 Task: Create a due date automation trigger when advanced on, on the monday after a card is due add dates with an overdue due date at 11:00 AM.
Action: Mouse moved to (1219, 88)
Screenshot: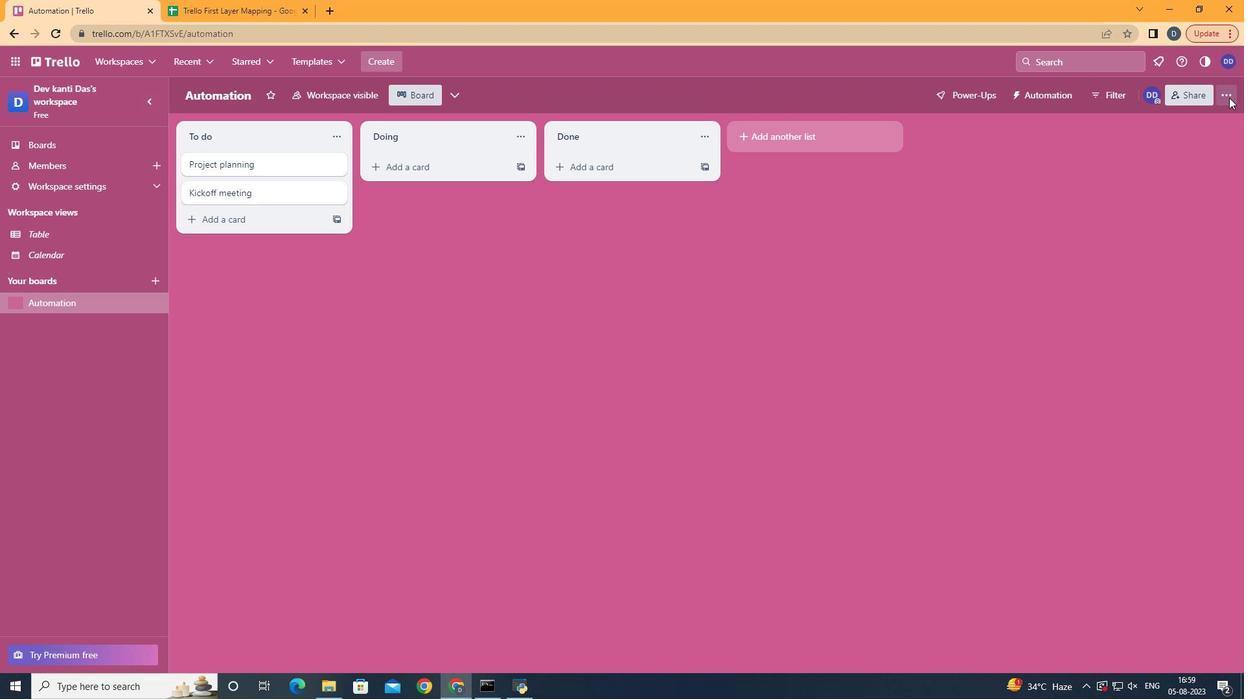 
Action: Mouse pressed left at (1219, 88)
Screenshot: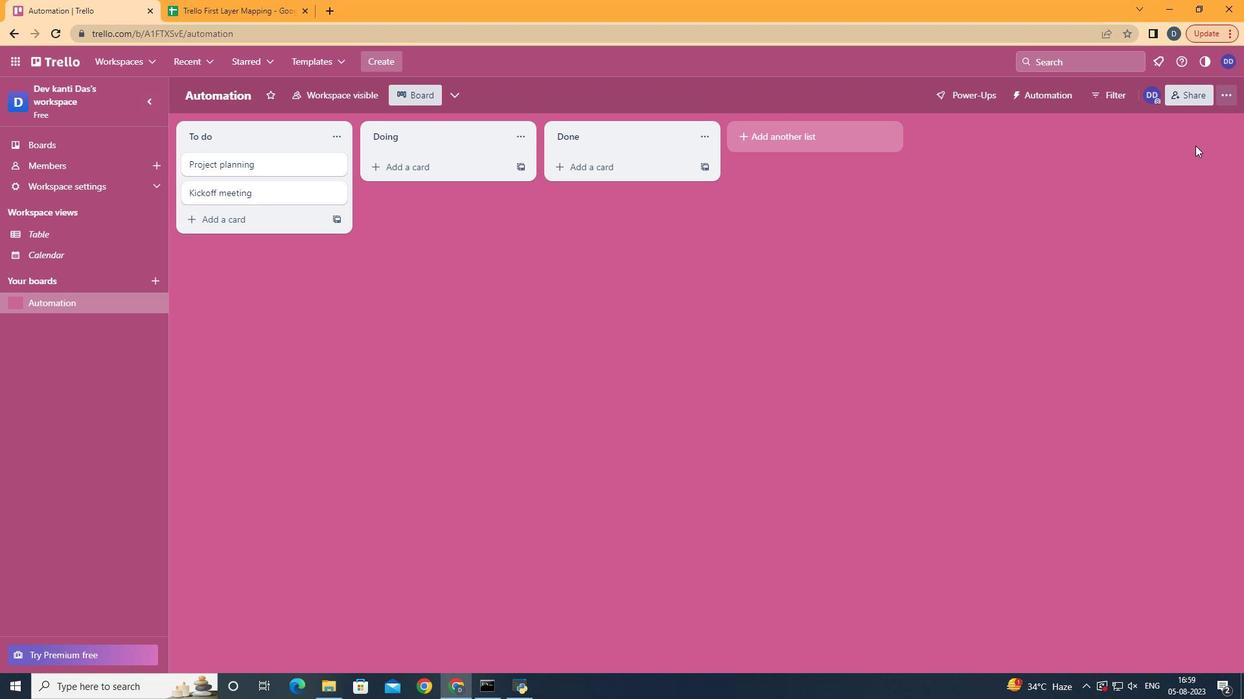
Action: Mouse moved to (1109, 267)
Screenshot: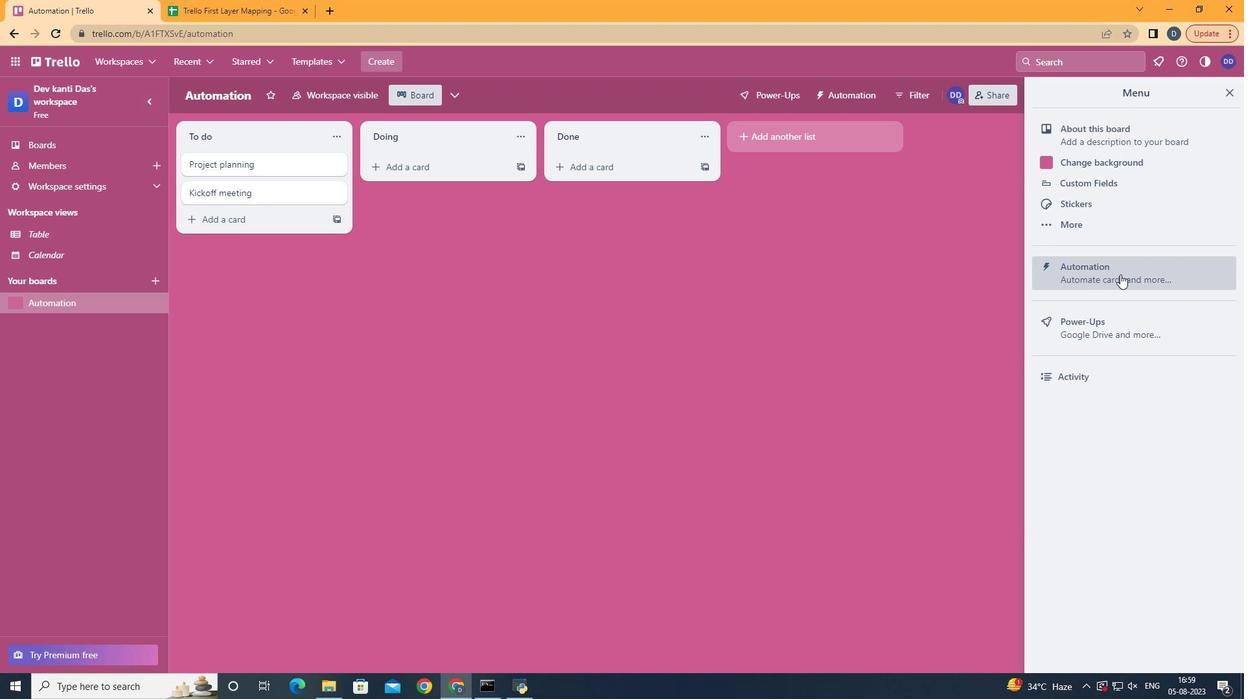 
Action: Mouse pressed left at (1109, 267)
Screenshot: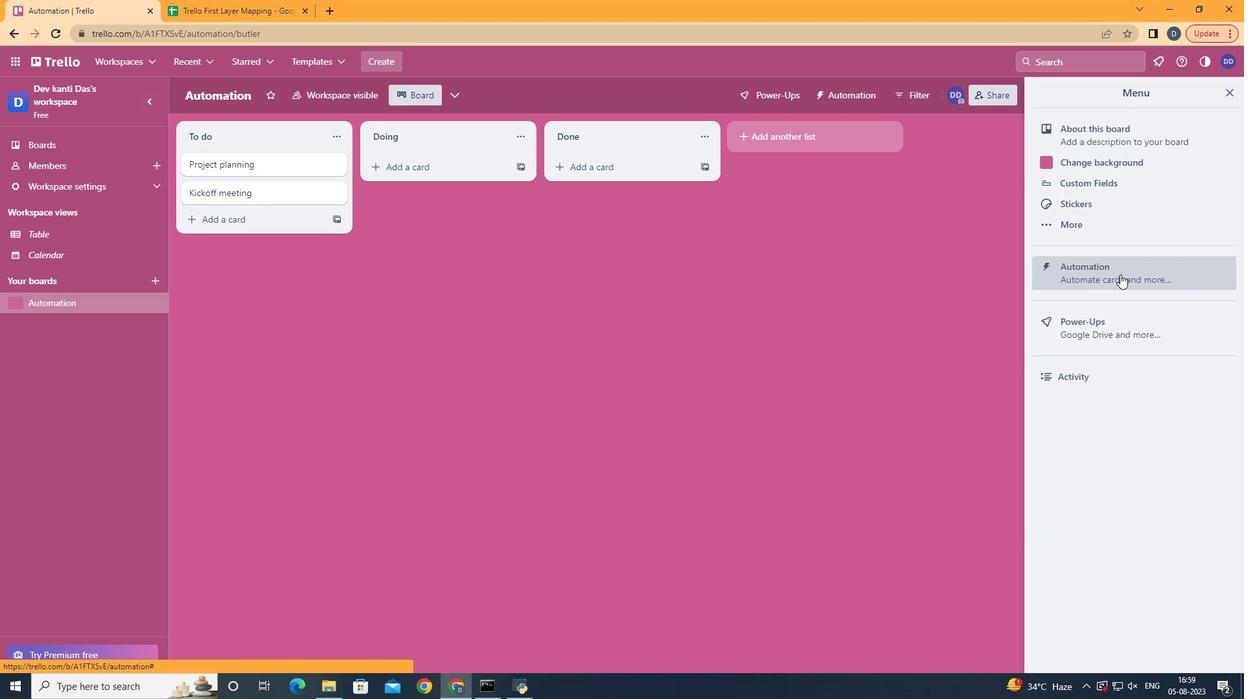 
Action: Mouse moved to (237, 252)
Screenshot: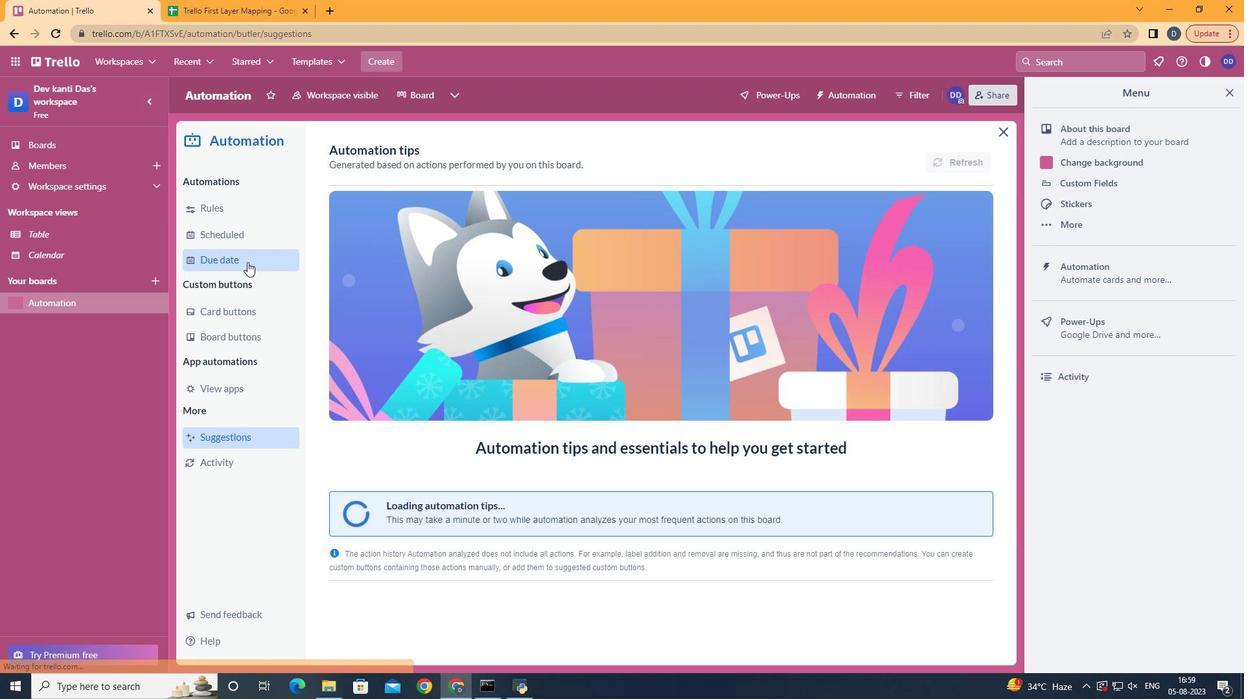
Action: Mouse pressed left at (237, 252)
Screenshot: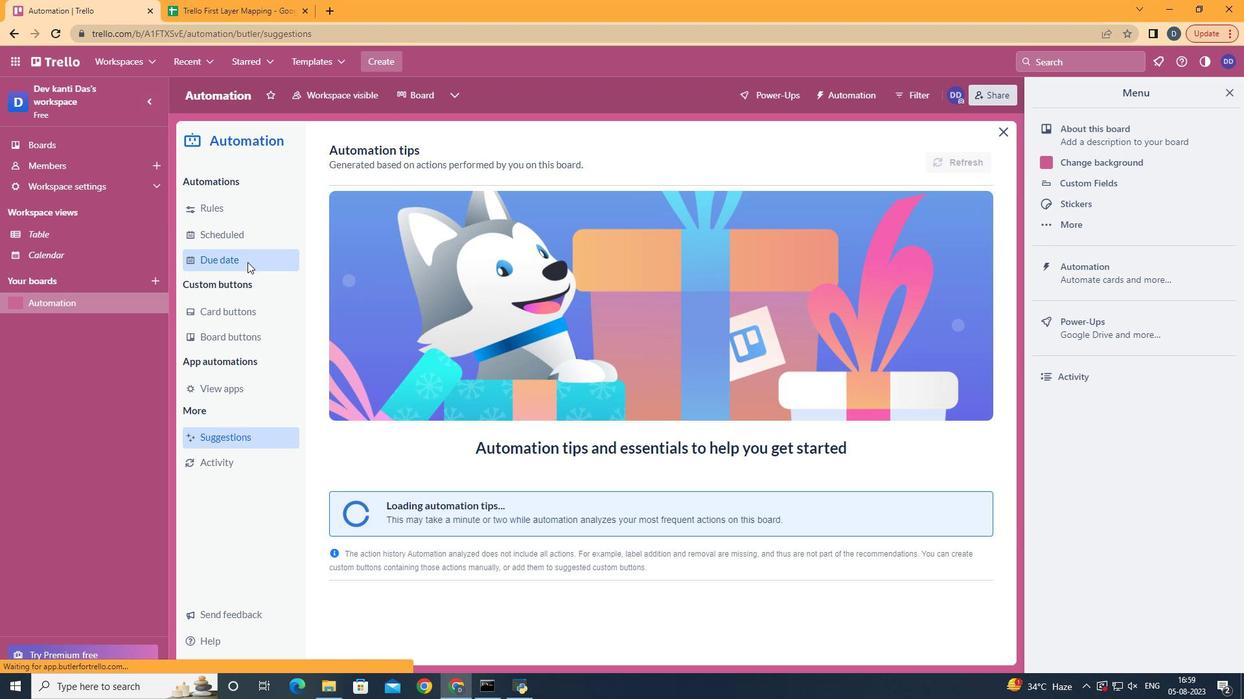 
Action: Mouse moved to (905, 146)
Screenshot: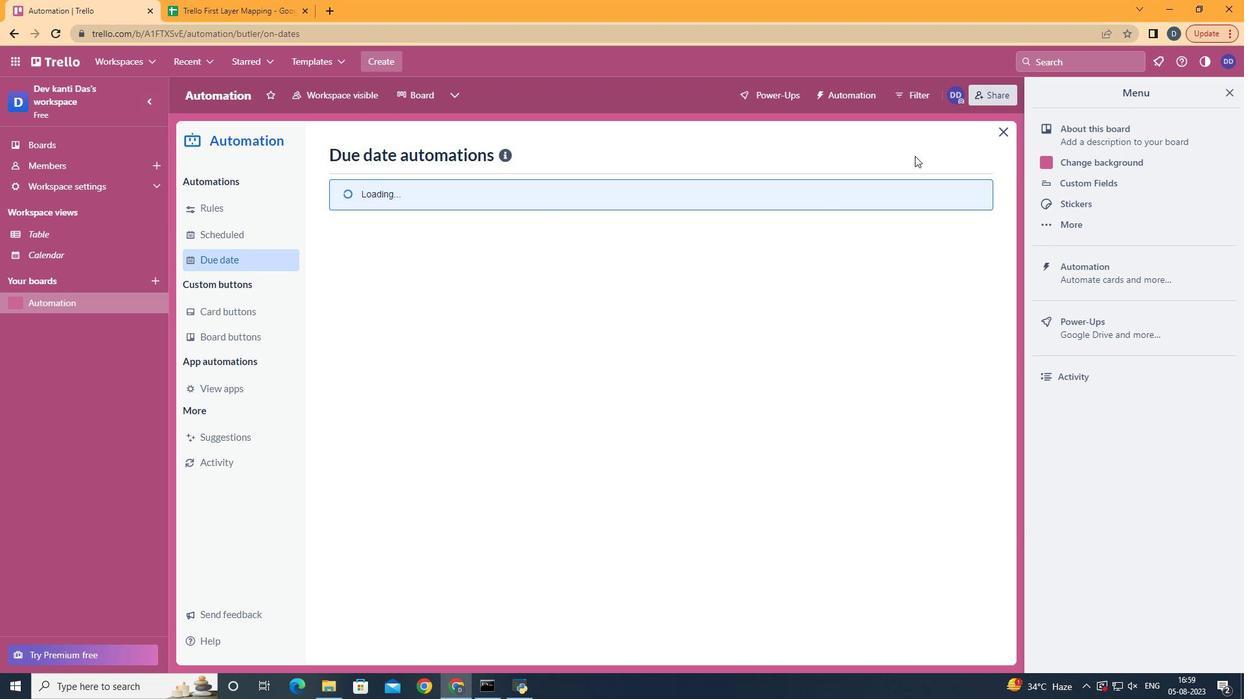 
Action: Mouse pressed left at (905, 146)
Screenshot: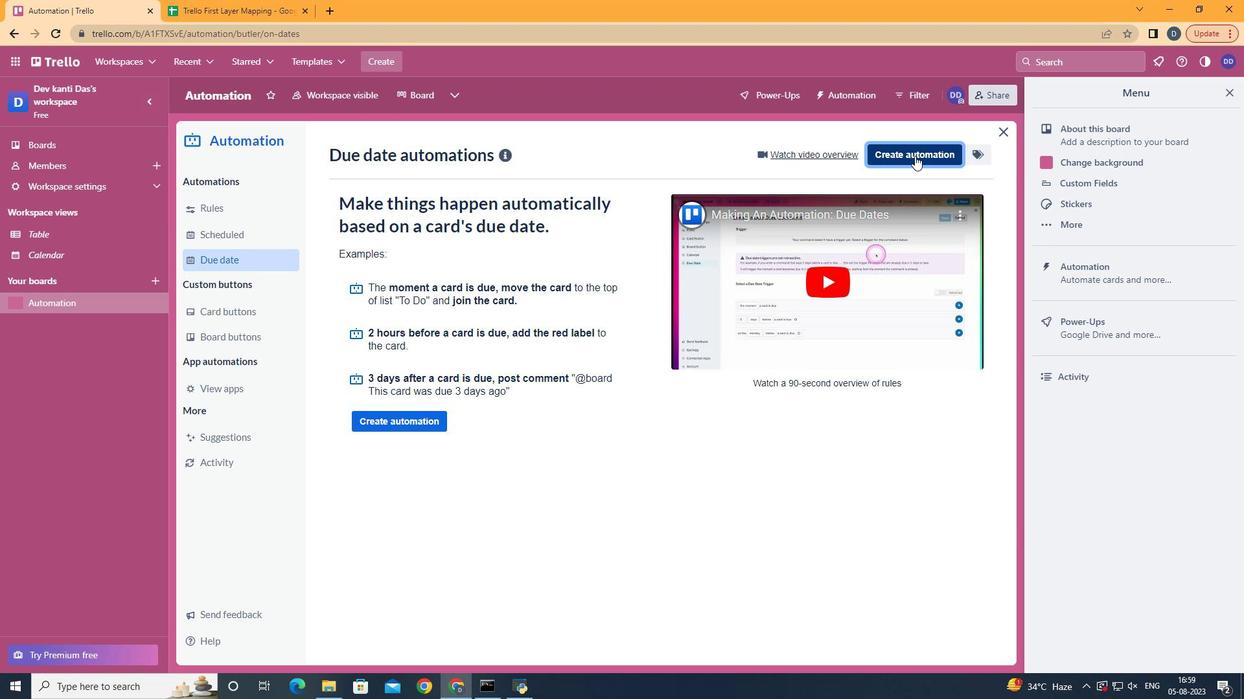 
Action: Mouse moved to (748, 261)
Screenshot: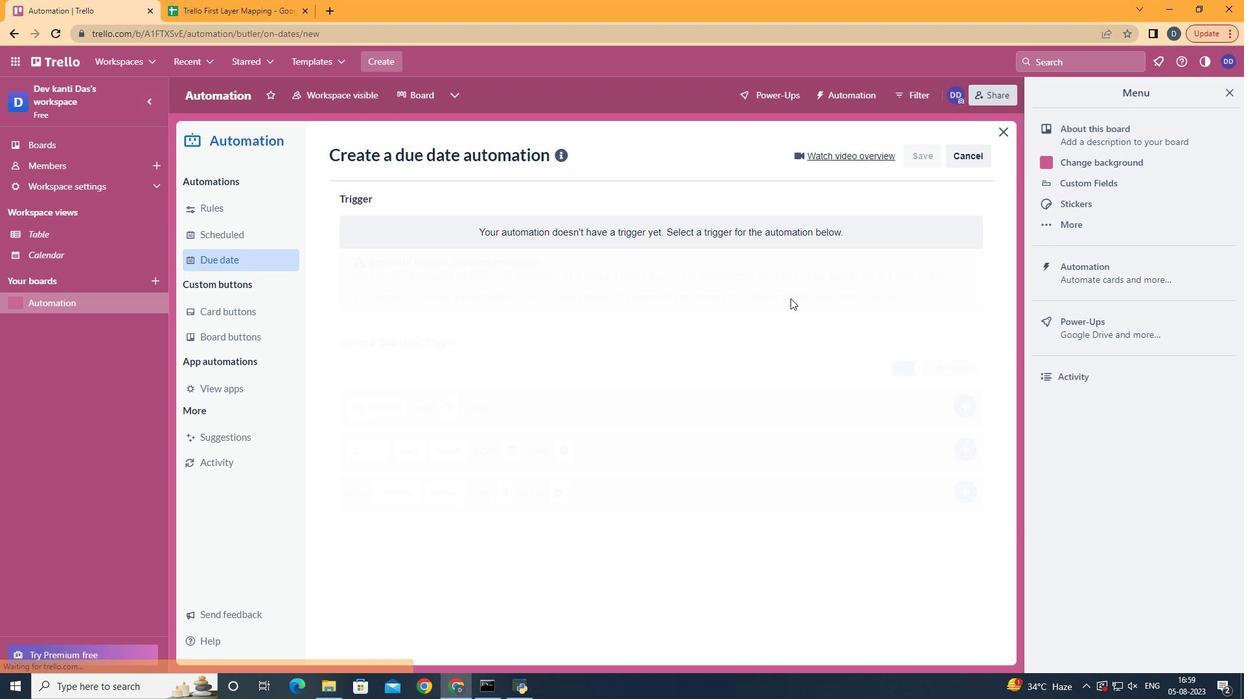 
Action: Mouse pressed left at (748, 261)
Screenshot: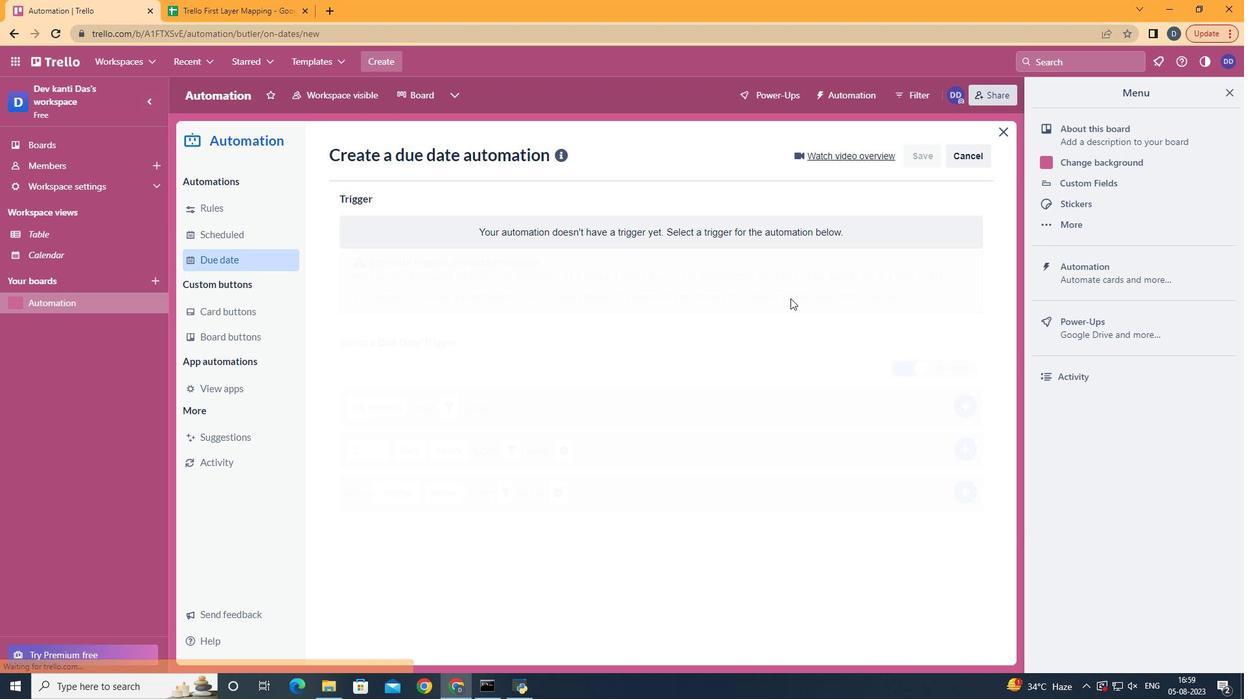 
Action: Mouse moved to (410, 325)
Screenshot: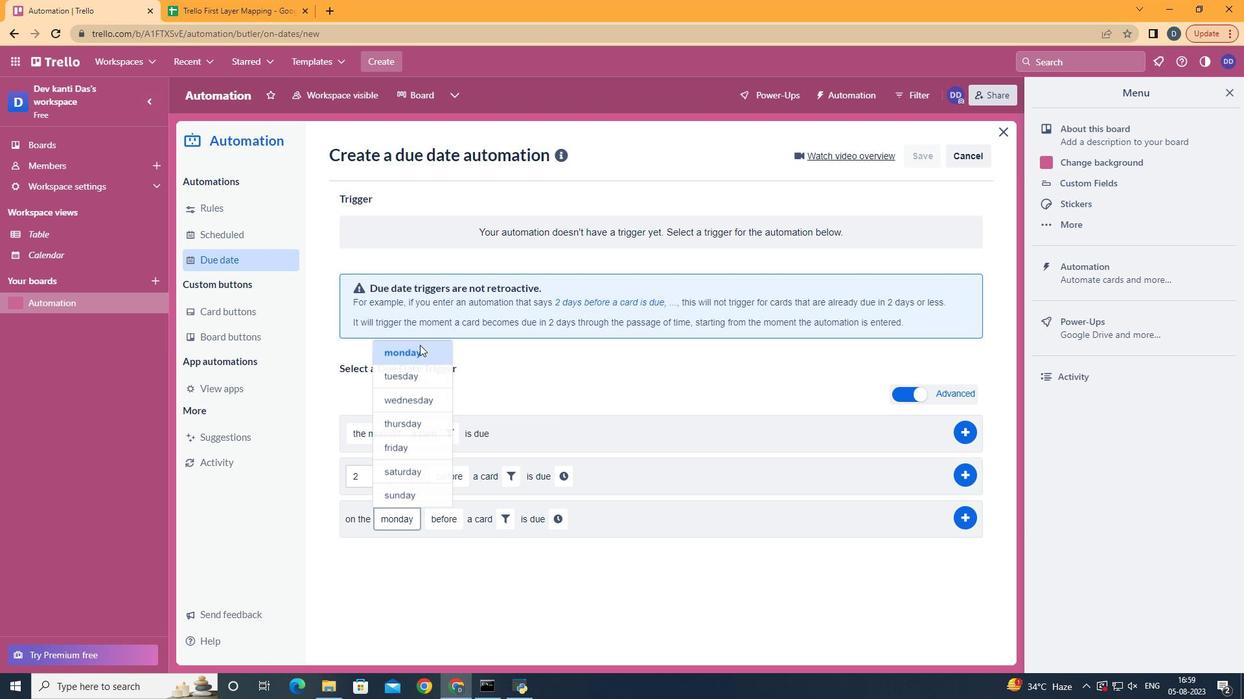 
Action: Mouse pressed left at (410, 325)
Screenshot: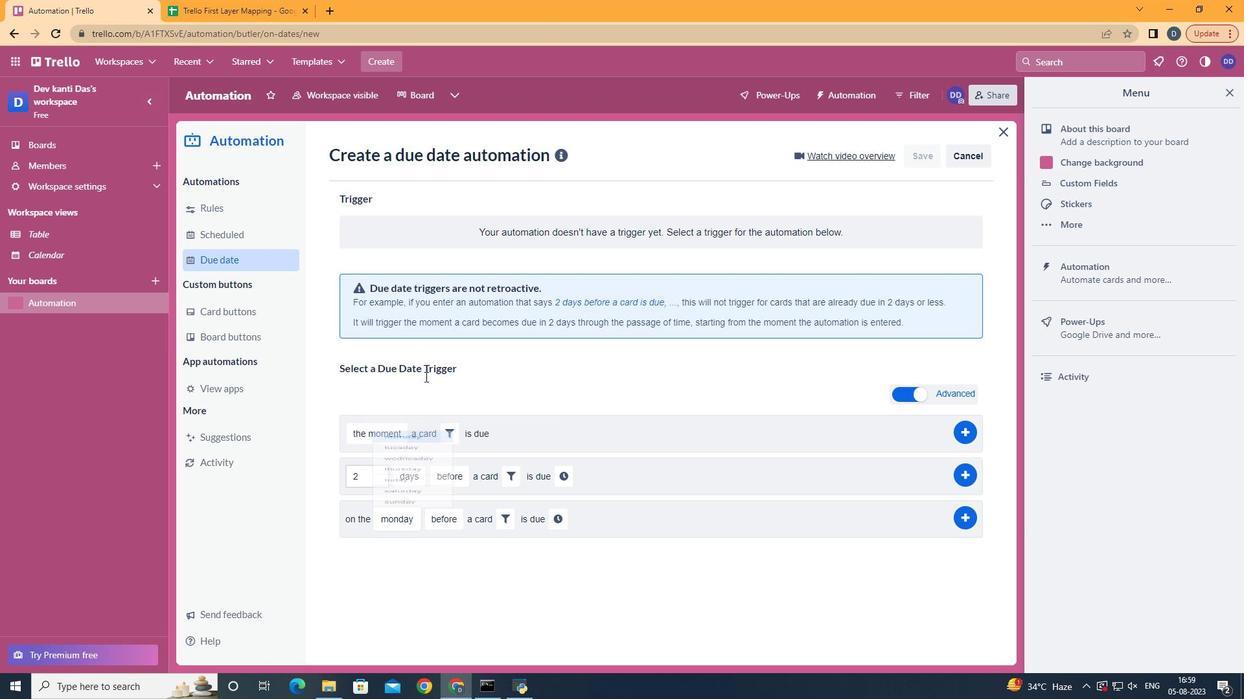 
Action: Mouse moved to (441, 557)
Screenshot: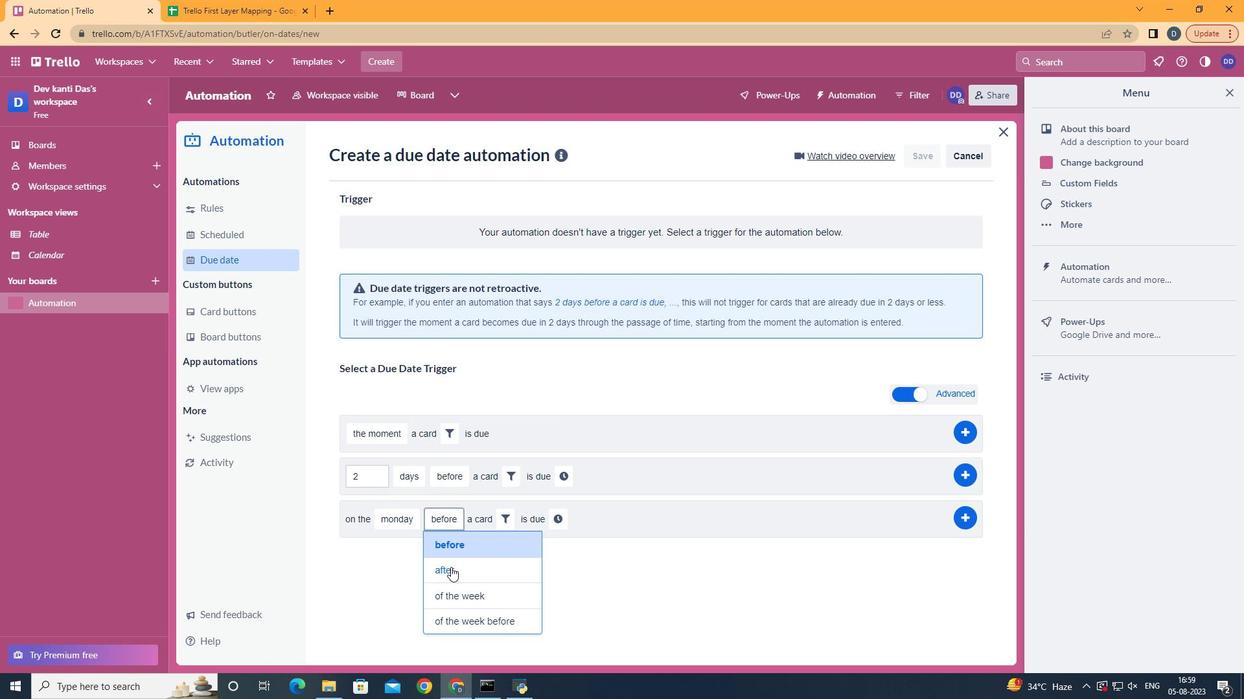 
Action: Mouse pressed left at (441, 557)
Screenshot: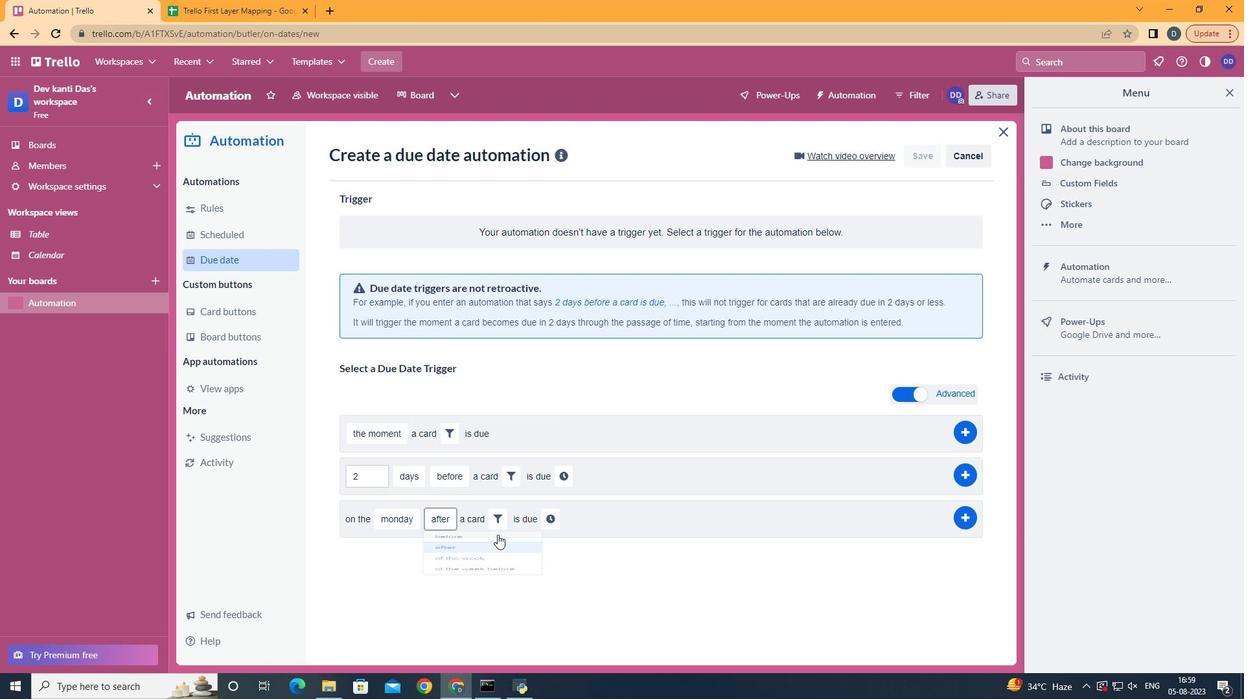 
Action: Mouse moved to (487, 511)
Screenshot: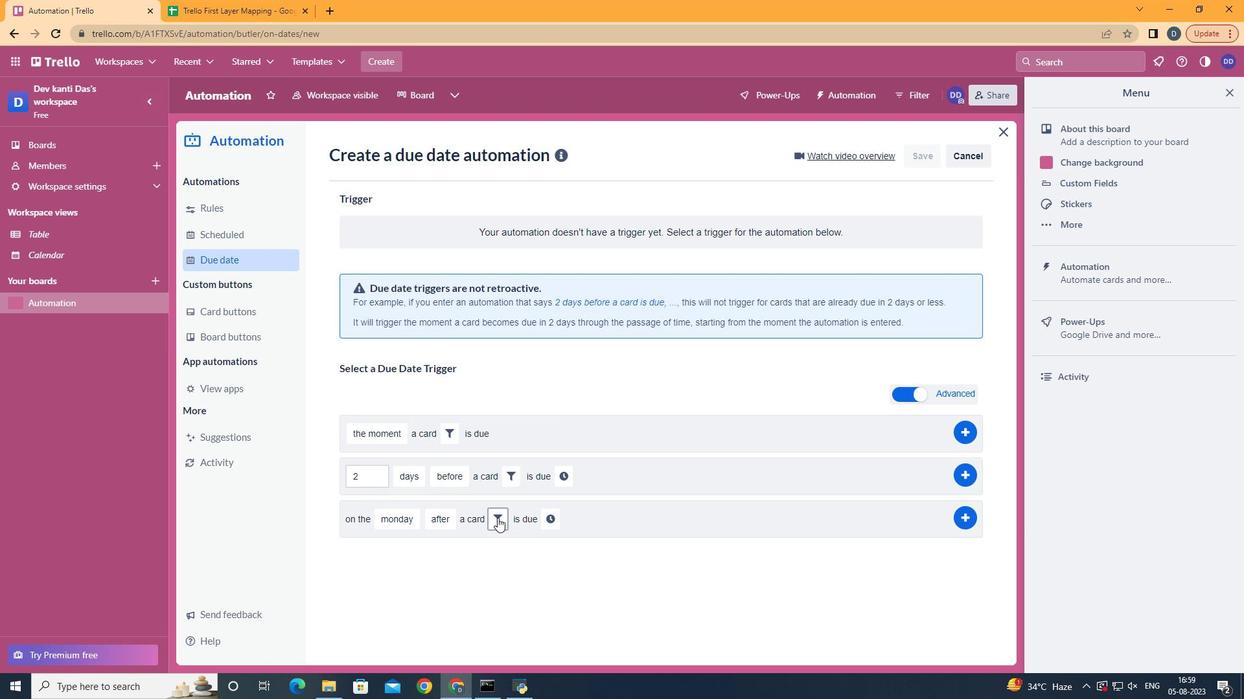 
Action: Mouse pressed left at (487, 511)
Screenshot: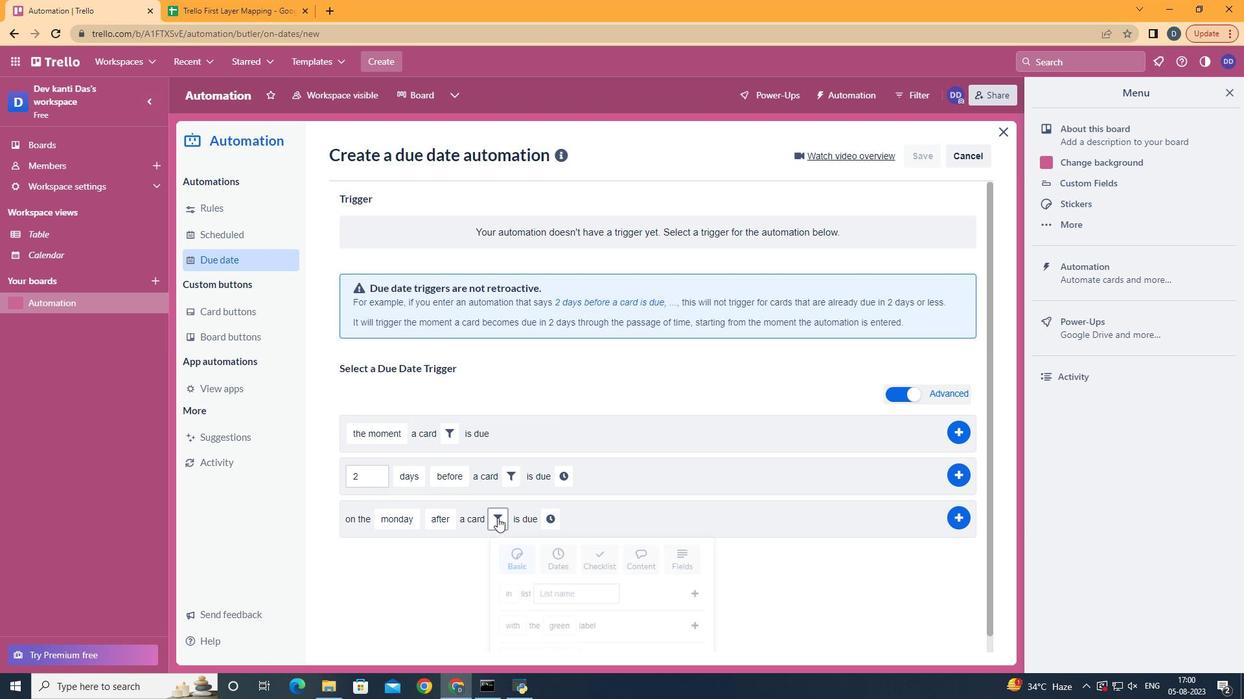 
Action: Mouse moved to (560, 546)
Screenshot: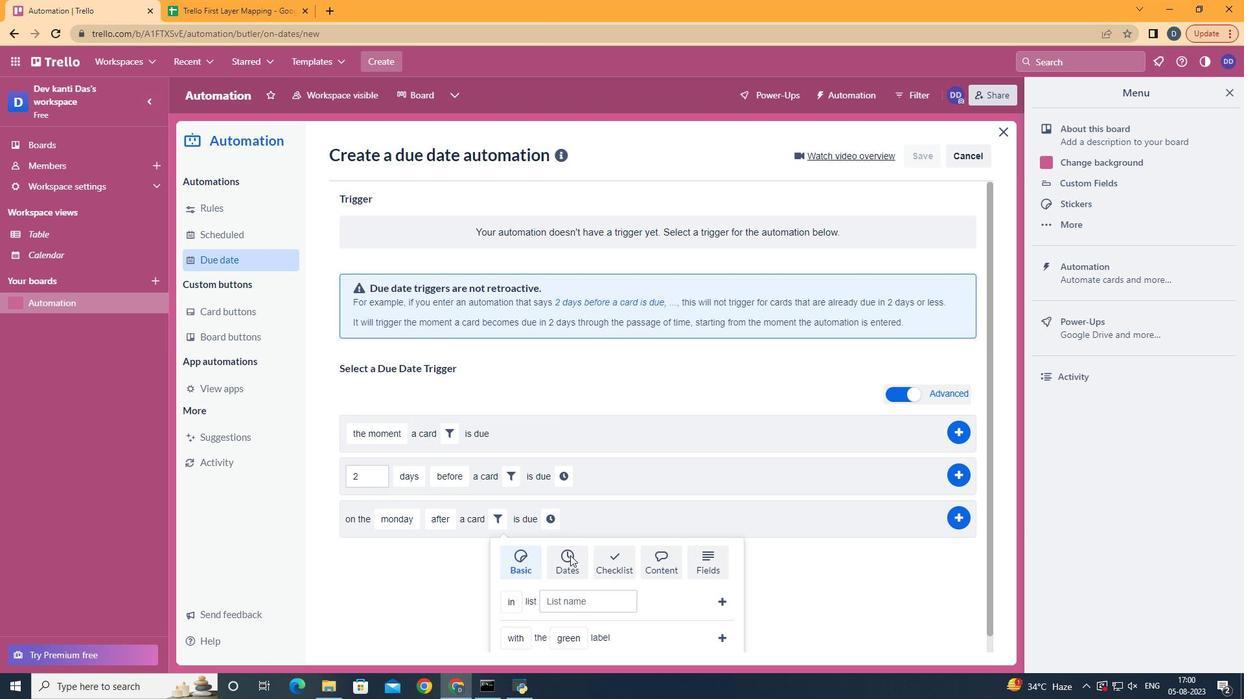 
Action: Mouse pressed left at (560, 546)
Screenshot: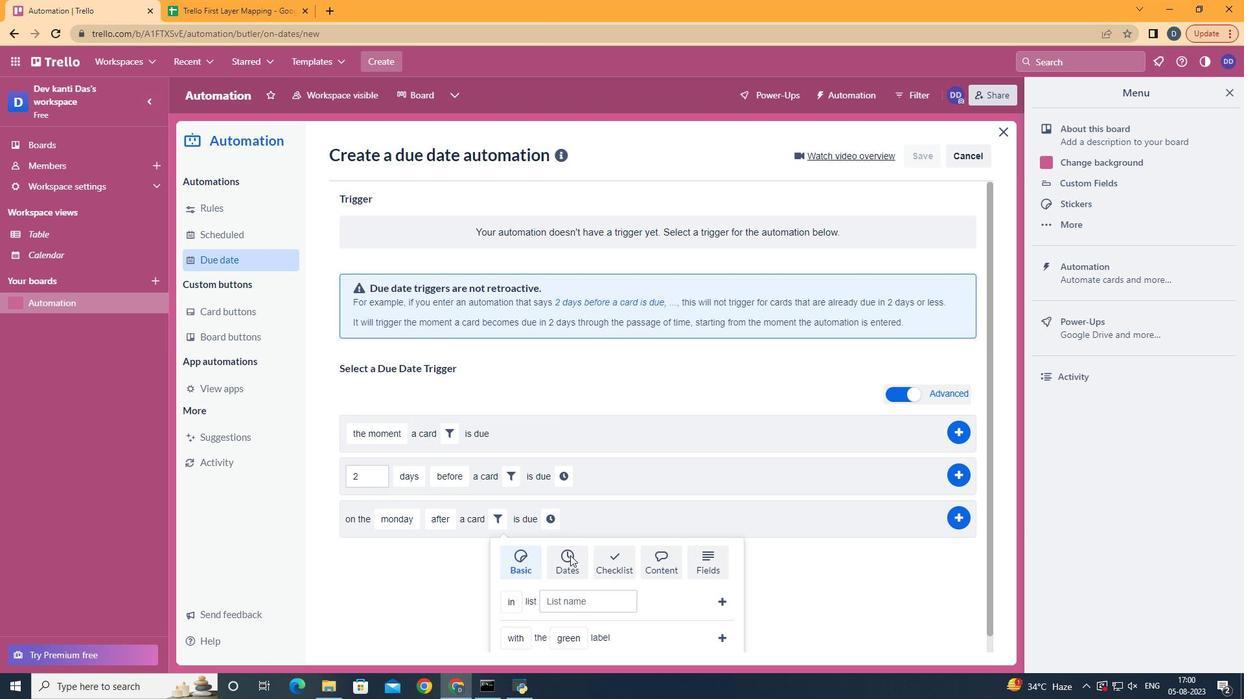 
Action: Mouse moved to (563, 544)
Screenshot: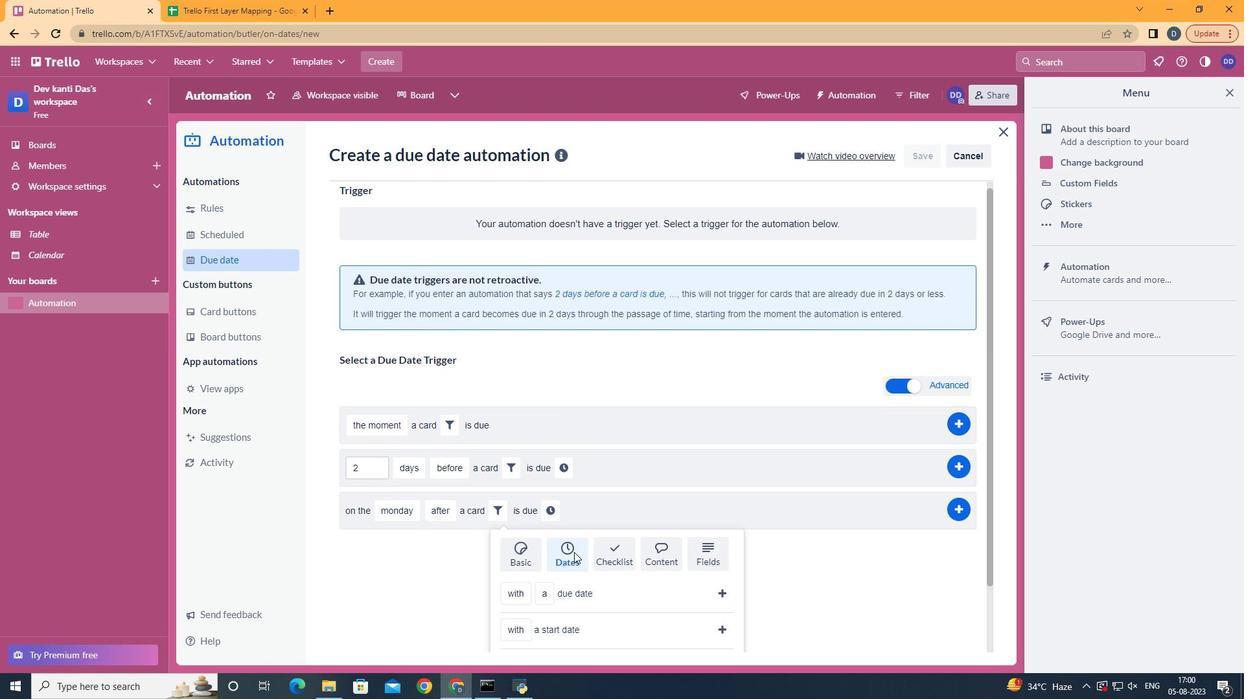 
Action: Mouse scrolled (563, 543) with delta (0, 0)
Screenshot: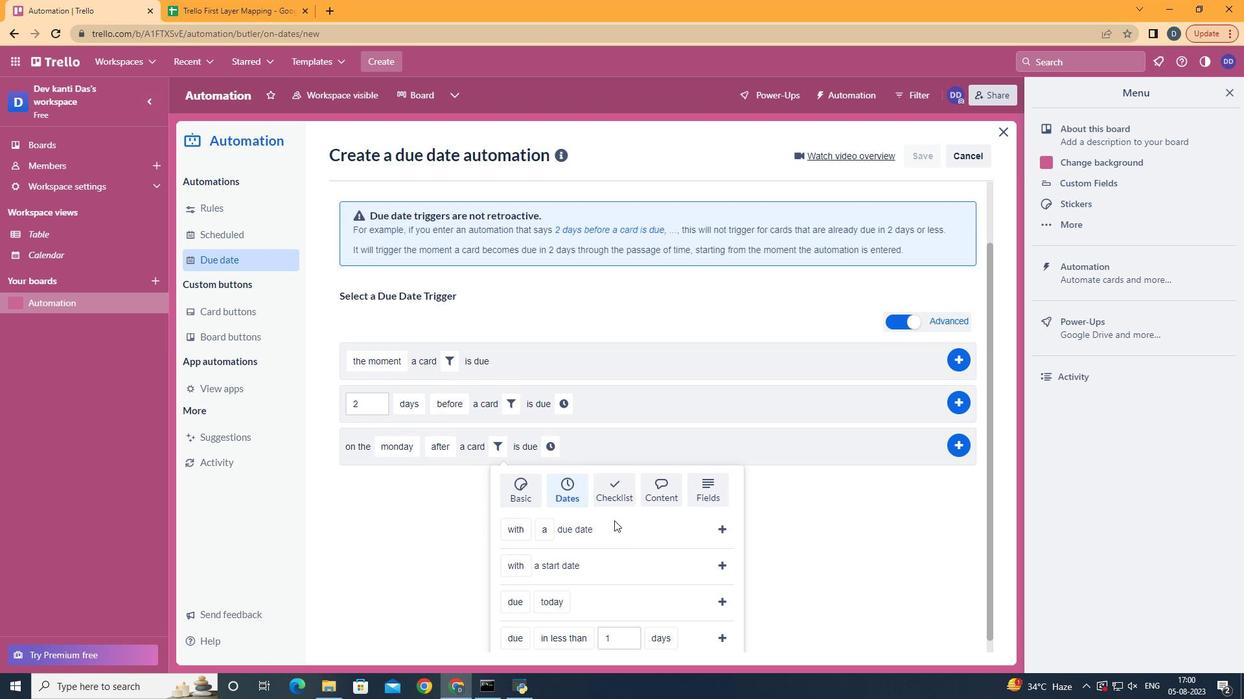 
Action: Mouse scrolled (563, 543) with delta (0, 0)
Screenshot: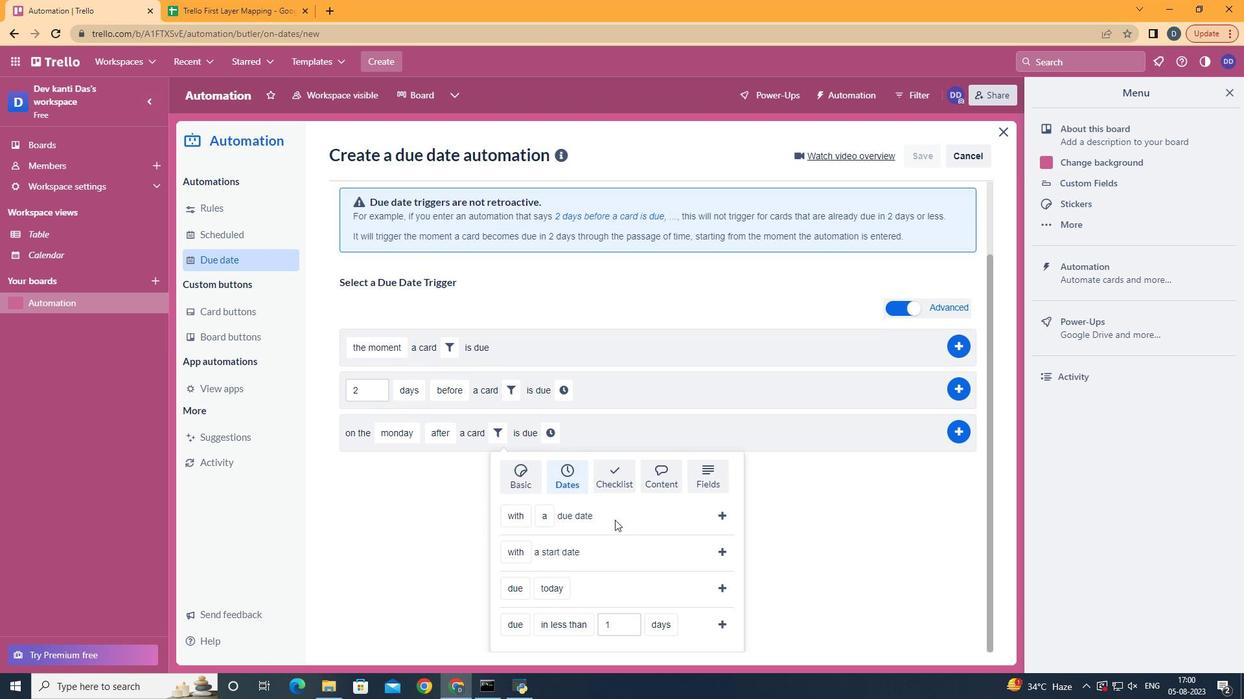 
Action: Mouse scrolled (563, 543) with delta (0, 0)
Screenshot: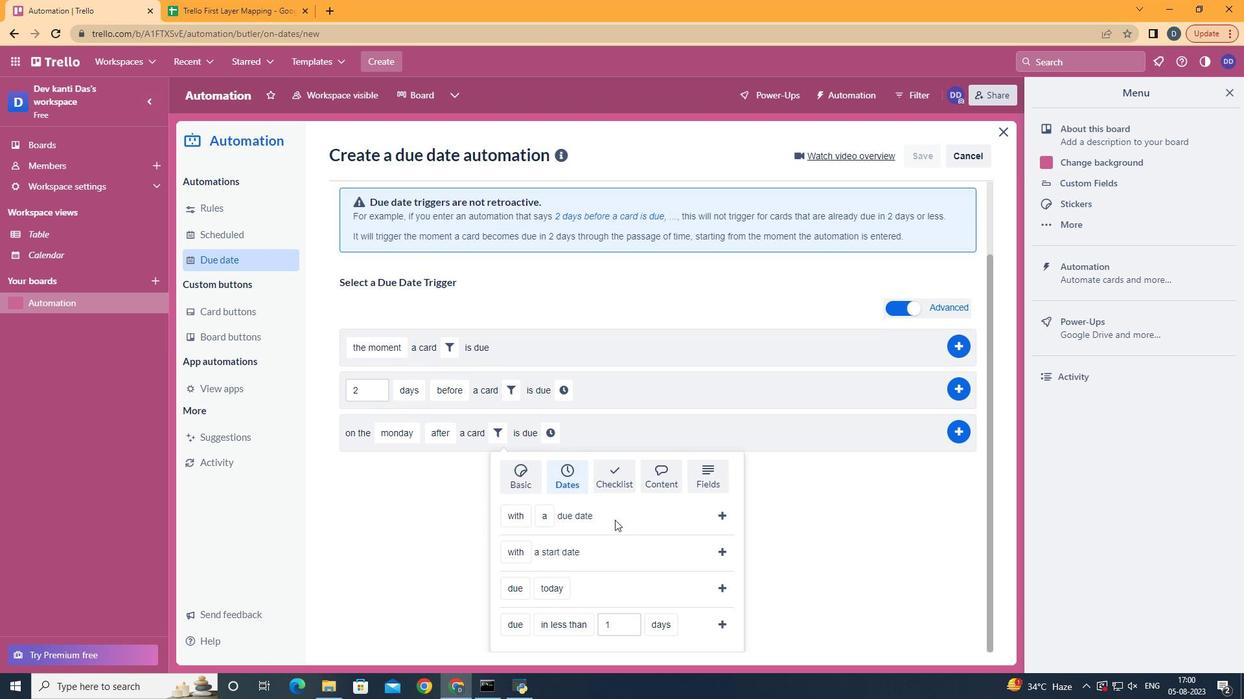 
Action: Mouse moved to (563, 543)
Screenshot: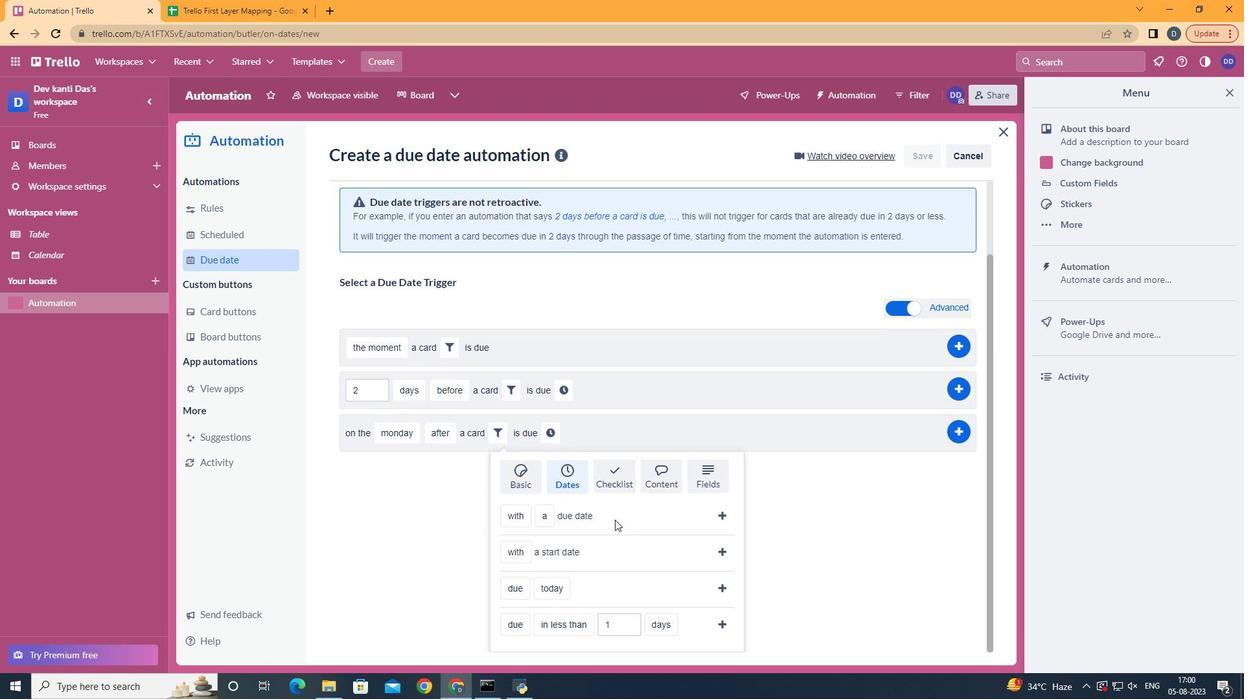 
Action: Mouse scrolled (563, 542) with delta (0, 0)
Screenshot: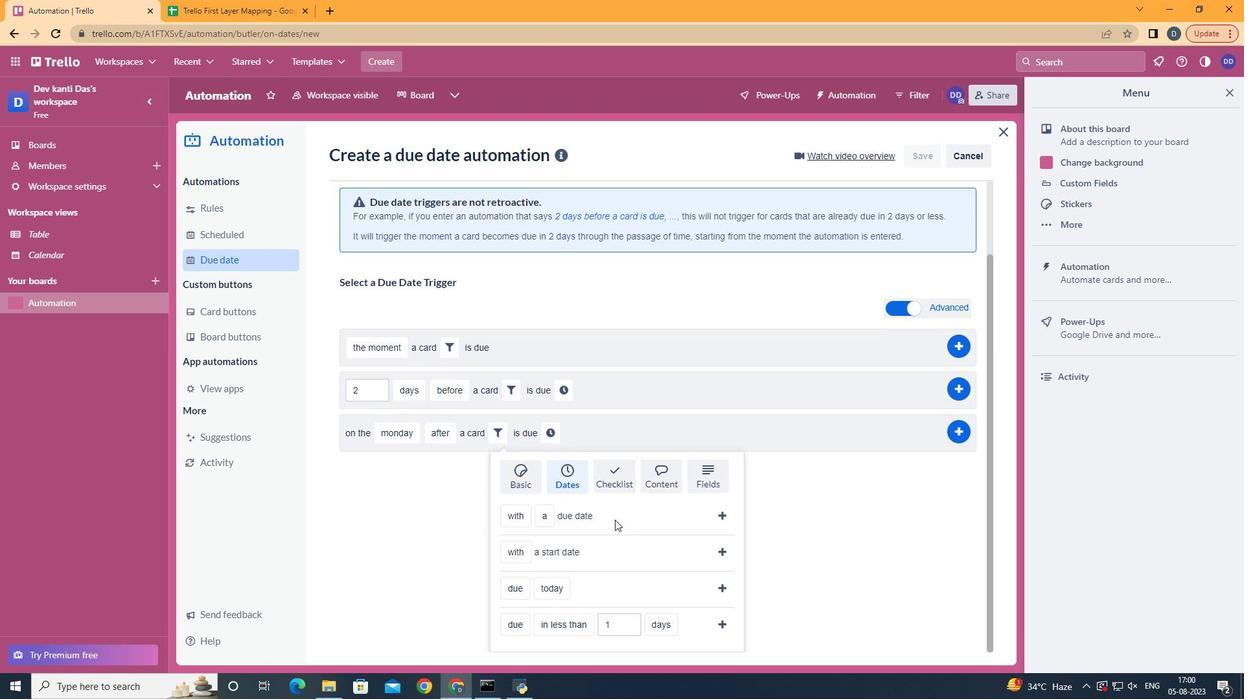 
Action: Mouse moved to (516, 531)
Screenshot: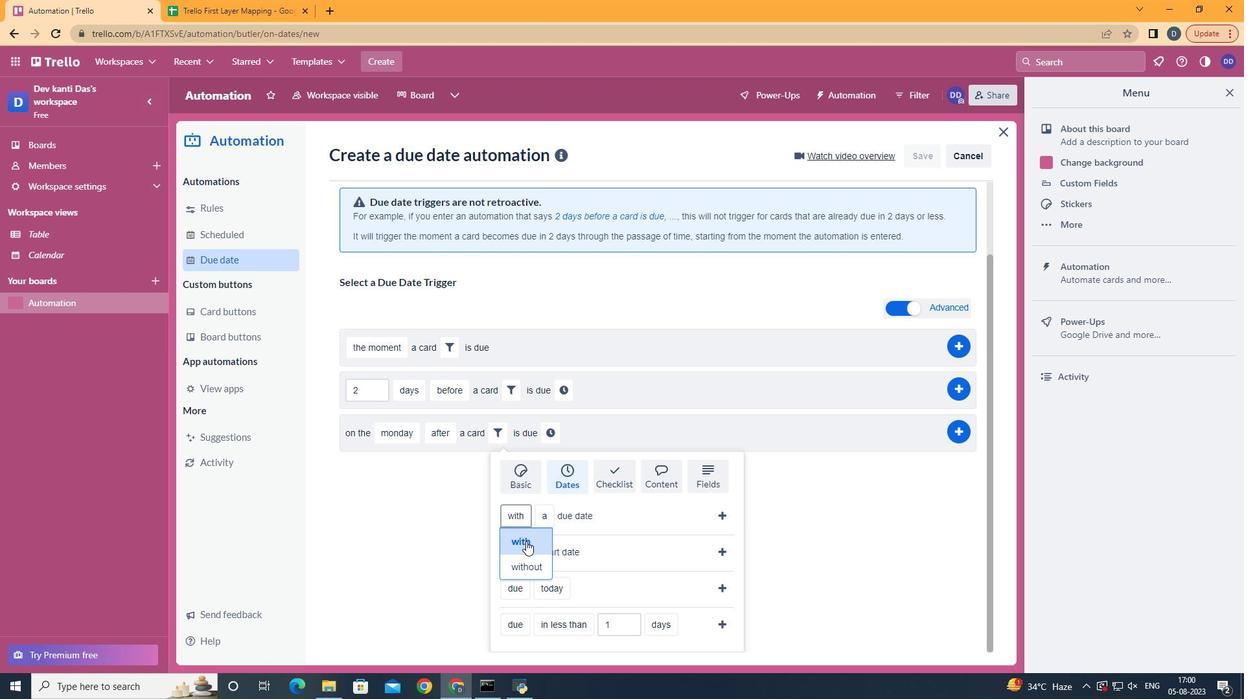 
Action: Mouse pressed left at (516, 531)
Screenshot: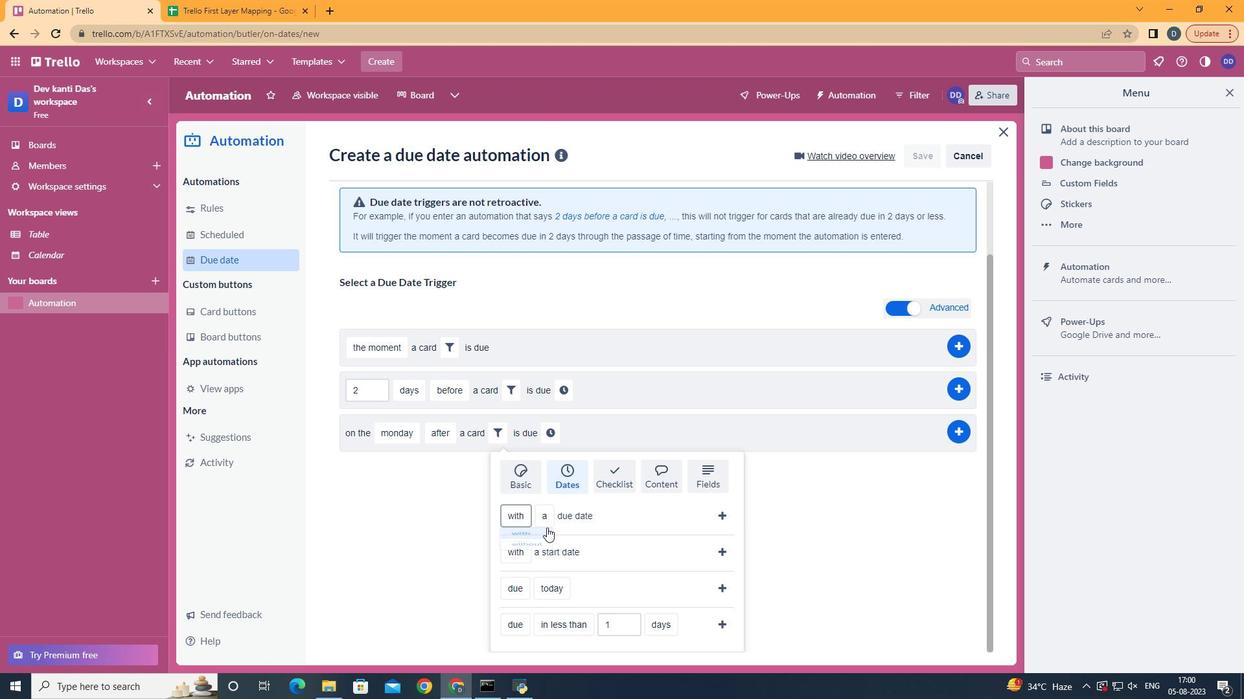 
Action: Mouse moved to (537, 508)
Screenshot: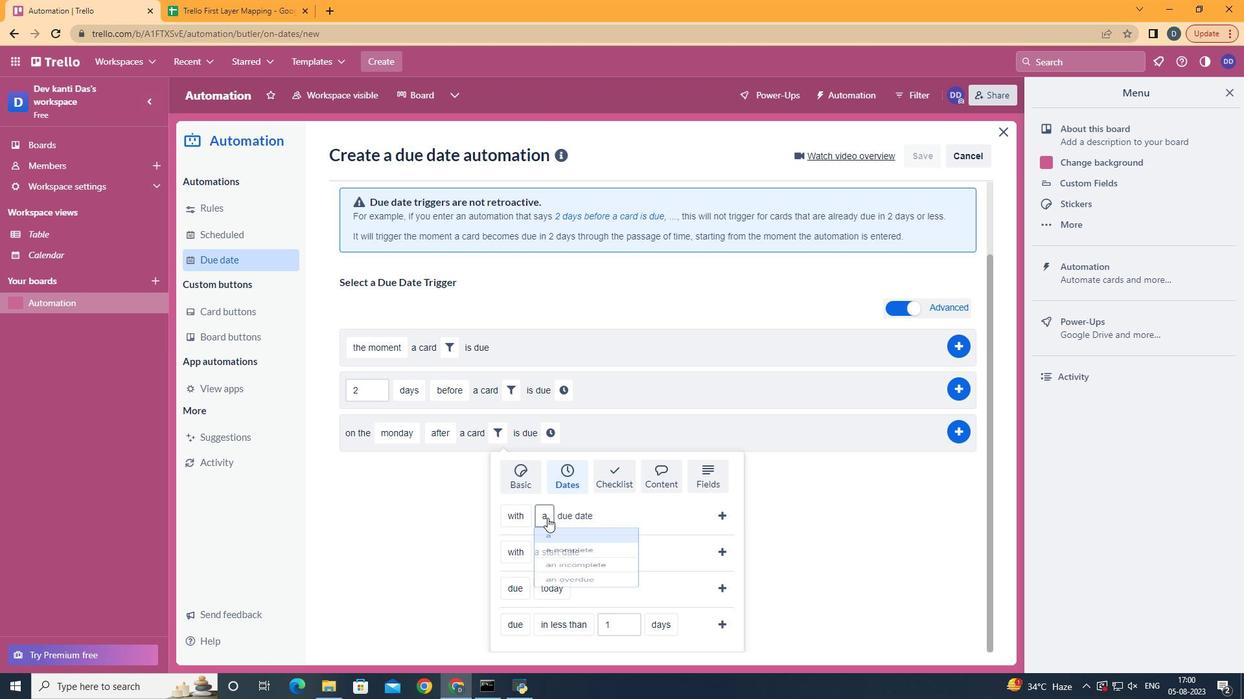 
Action: Mouse pressed left at (537, 508)
Screenshot: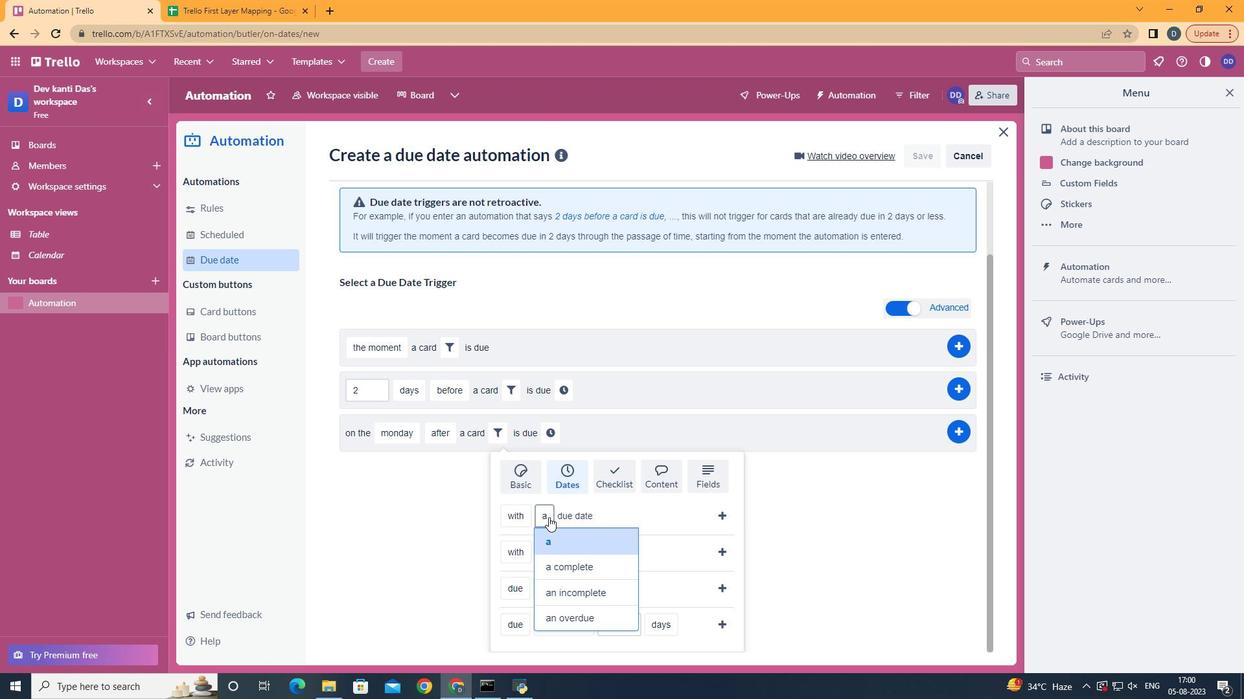 
Action: Mouse moved to (561, 607)
Screenshot: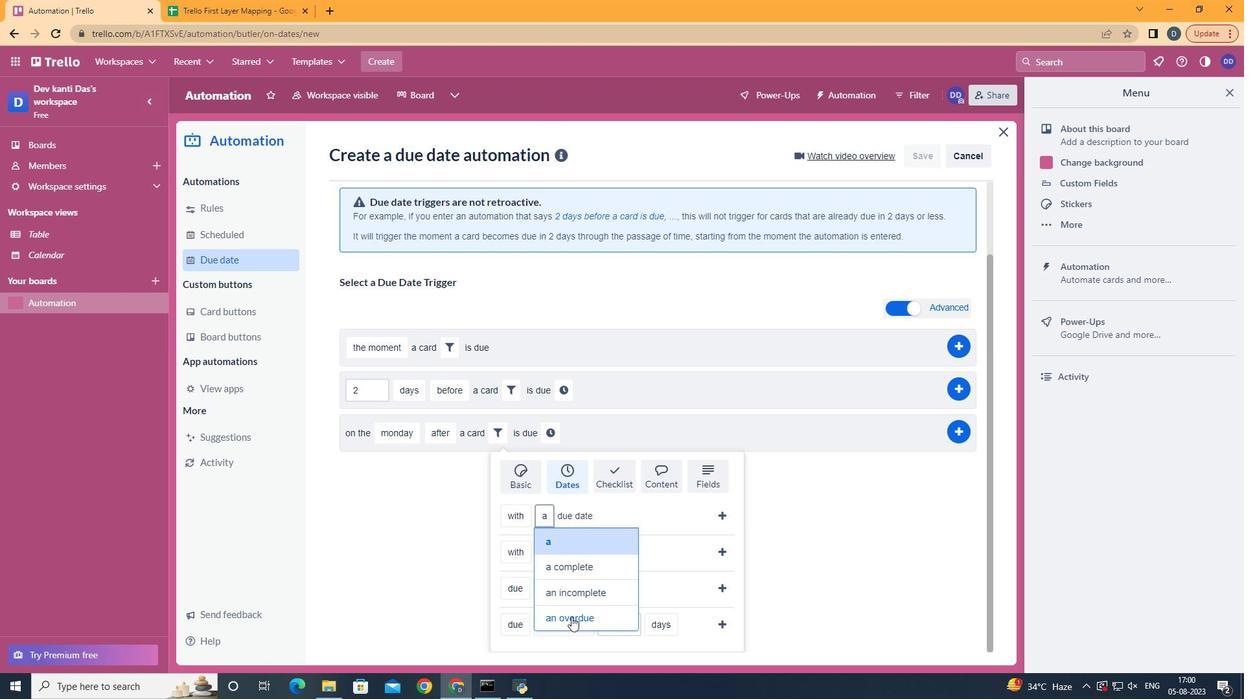 
Action: Mouse pressed left at (561, 607)
Screenshot: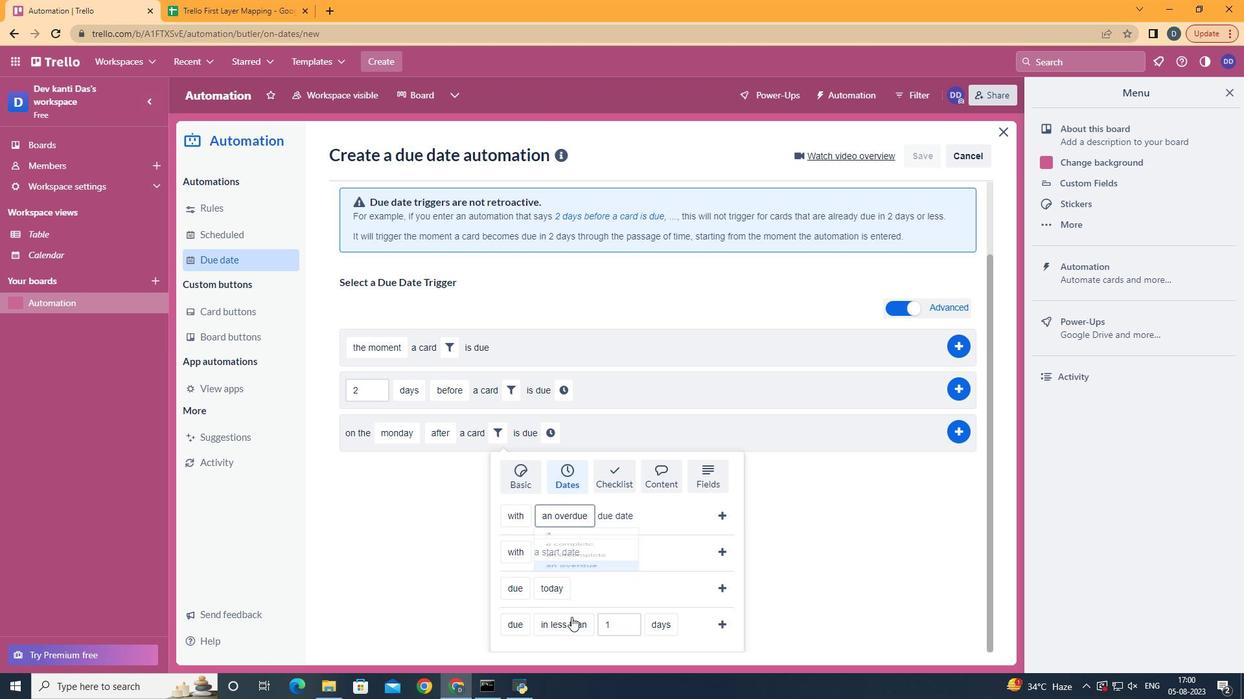 
Action: Mouse moved to (712, 513)
Screenshot: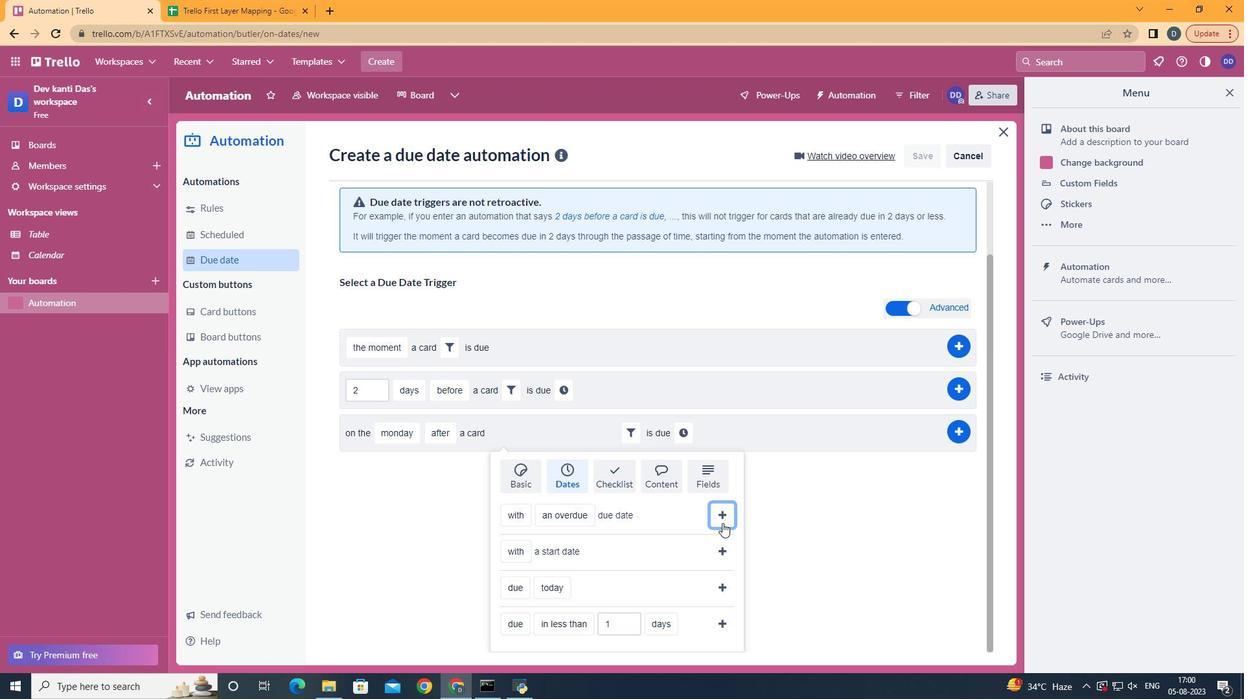 
Action: Mouse pressed left at (712, 513)
Screenshot: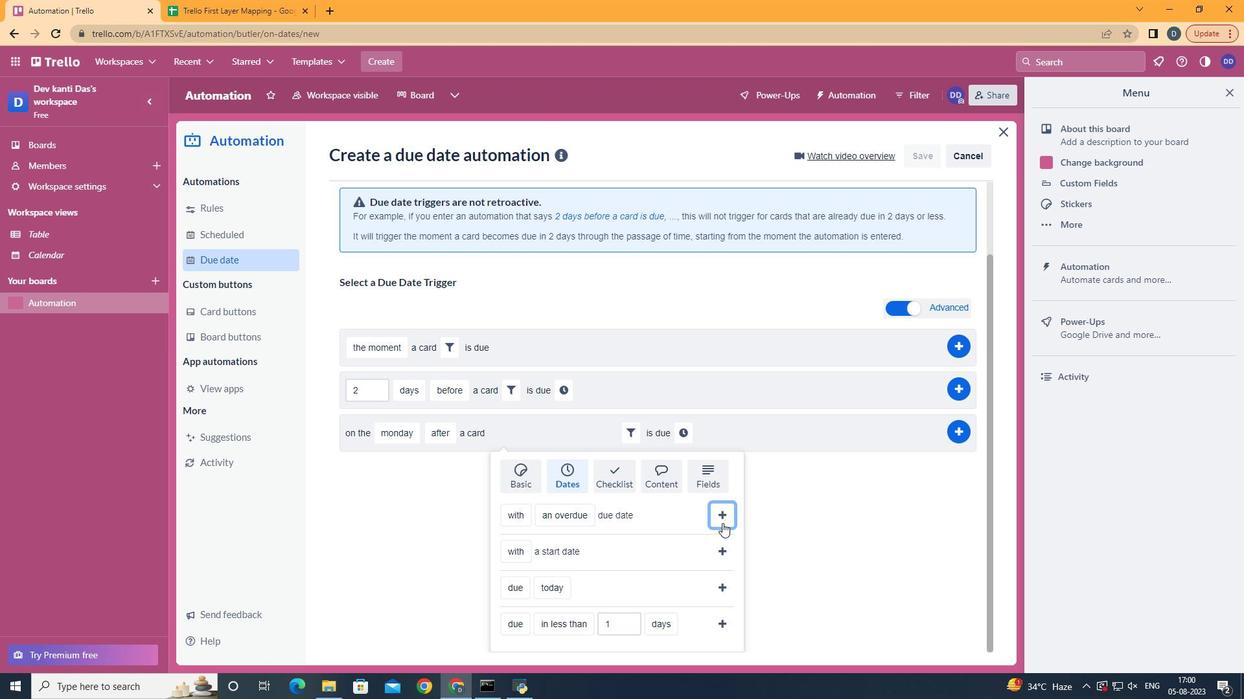 
Action: Mouse moved to (670, 515)
Screenshot: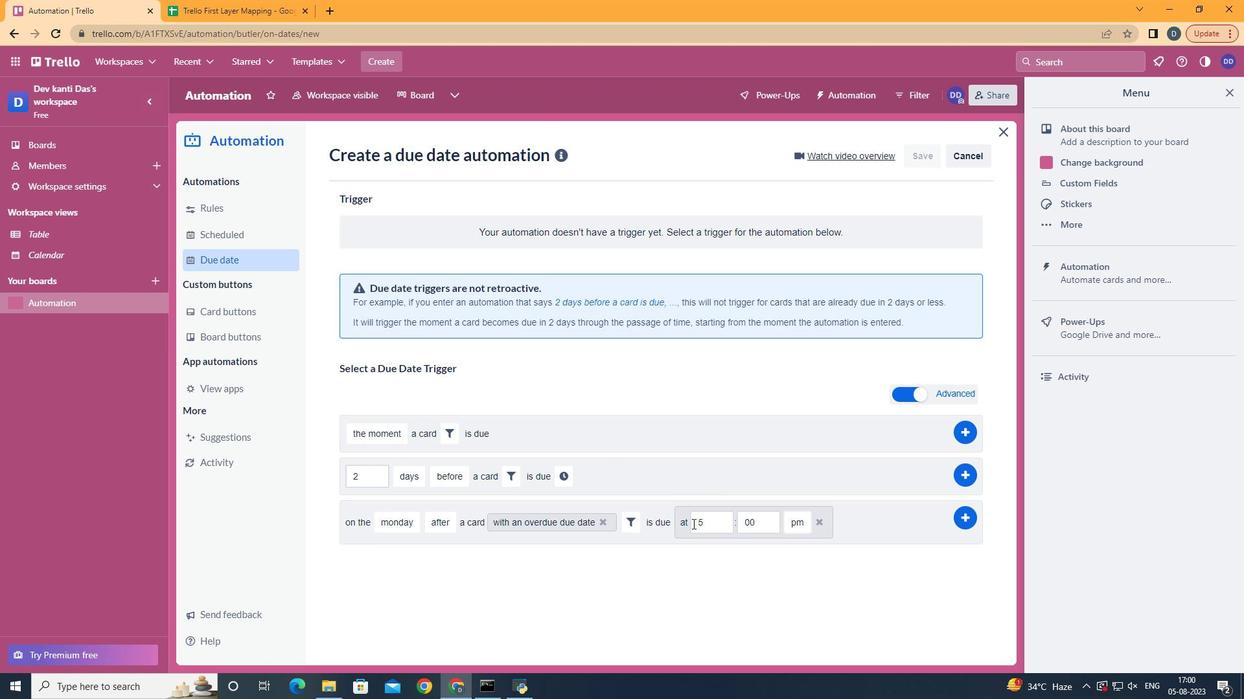 
Action: Mouse pressed left at (670, 515)
Screenshot: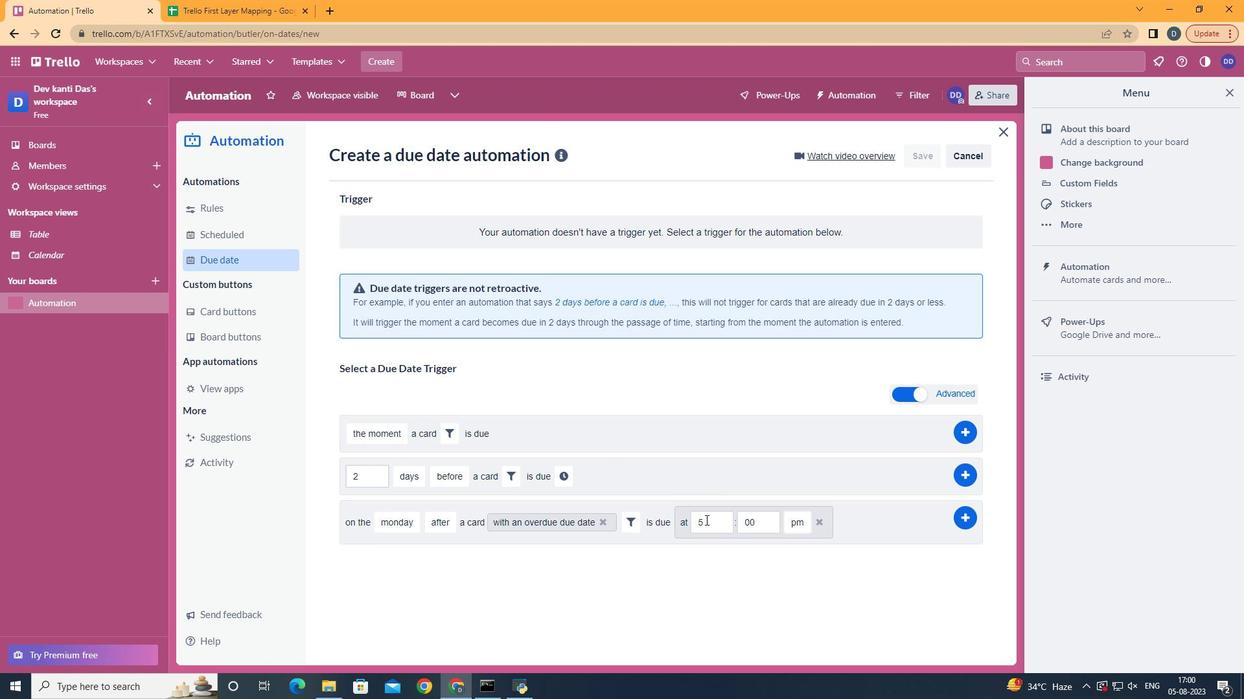 
Action: Mouse moved to (695, 510)
Screenshot: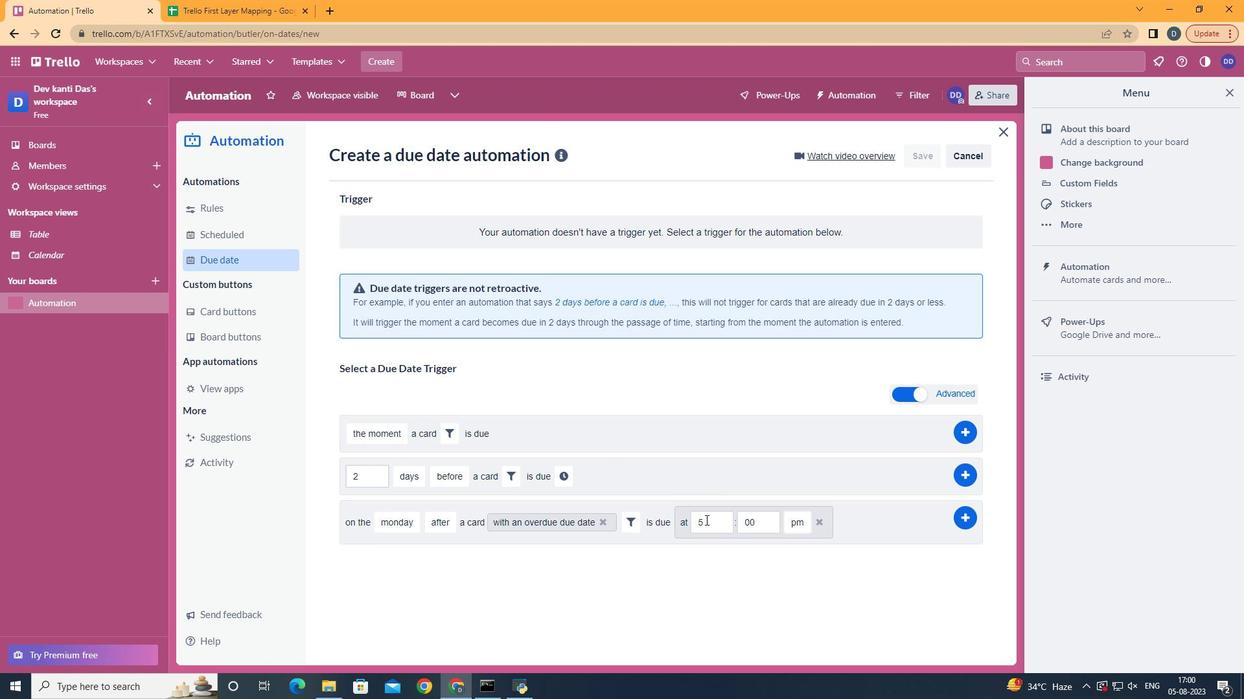 
Action: Mouse pressed left at (695, 510)
Screenshot: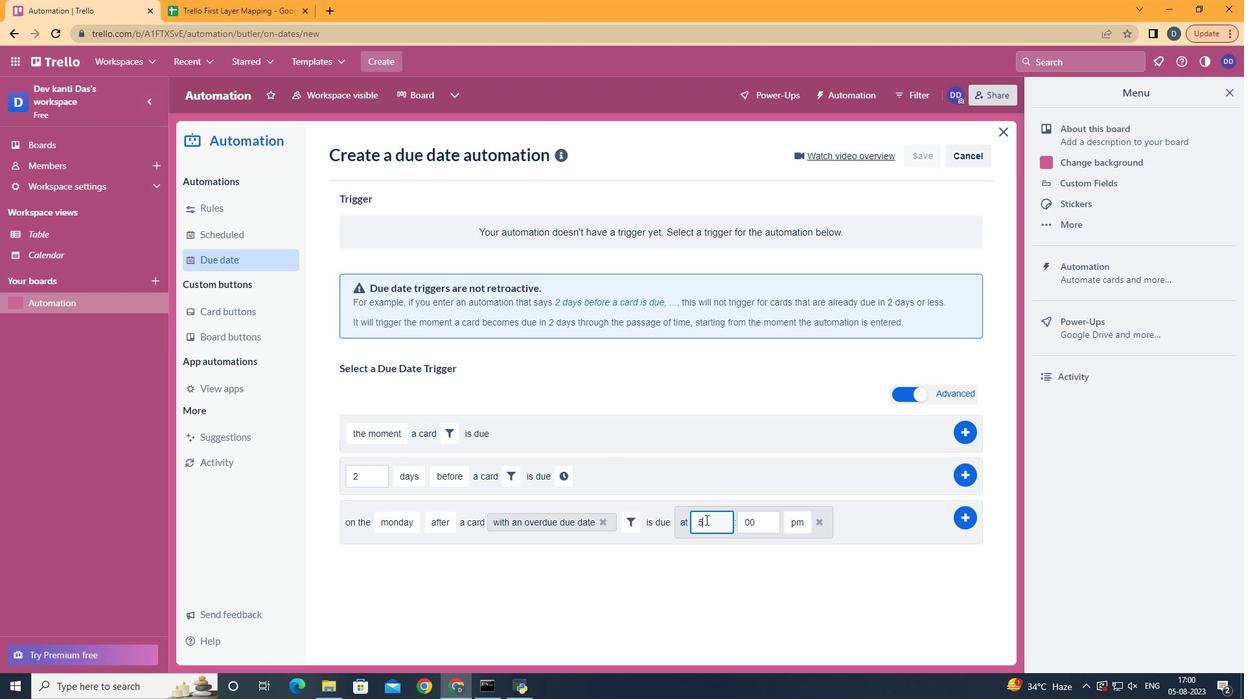 
Action: Mouse moved to (706, 499)
Screenshot: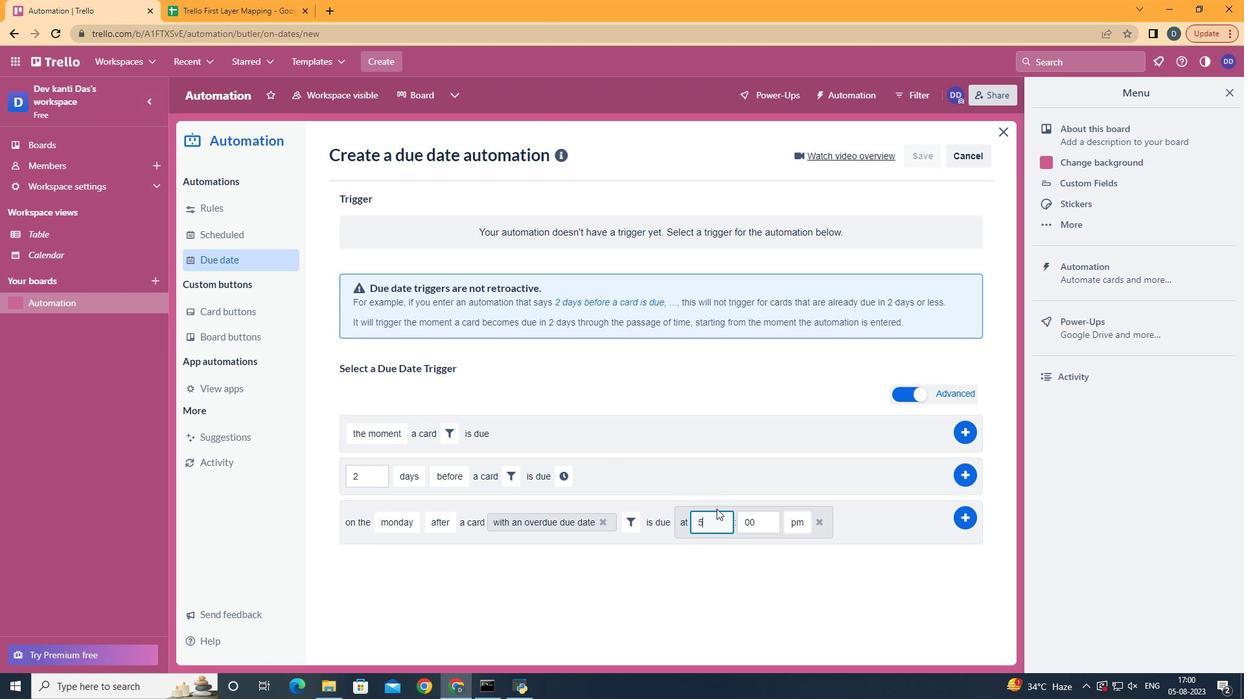 
Action: Key pressed <Key.backspace>11
Screenshot: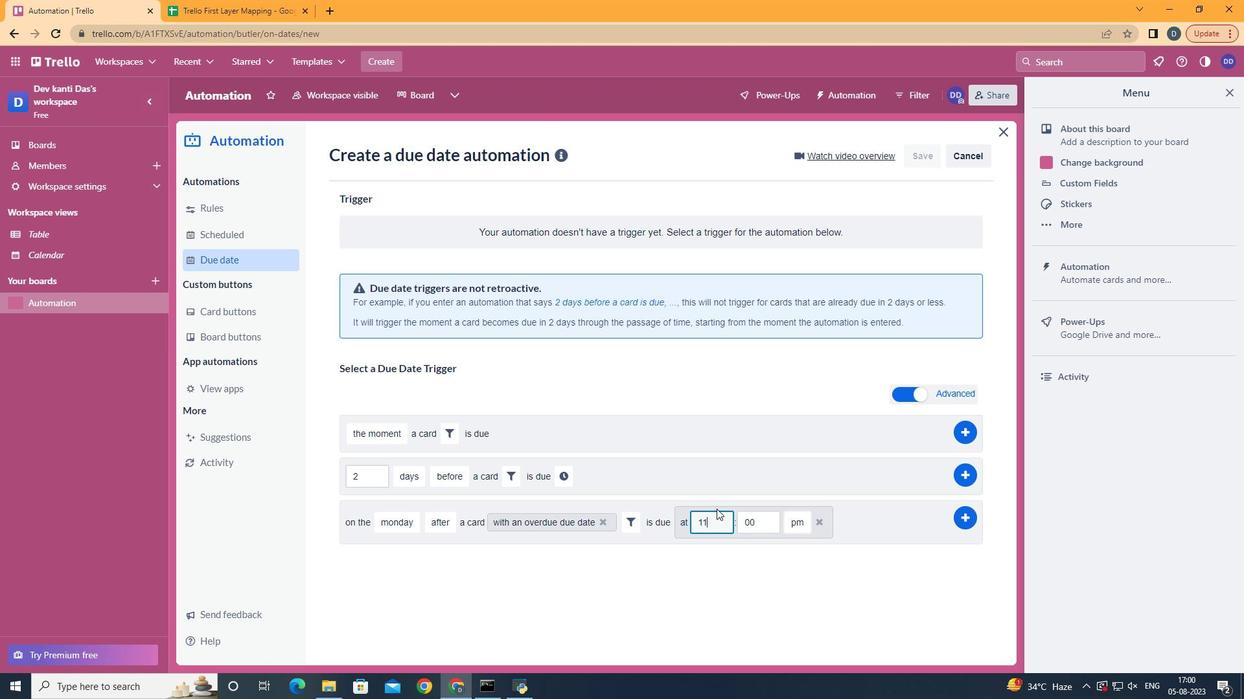 
Action: Mouse moved to (789, 529)
Screenshot: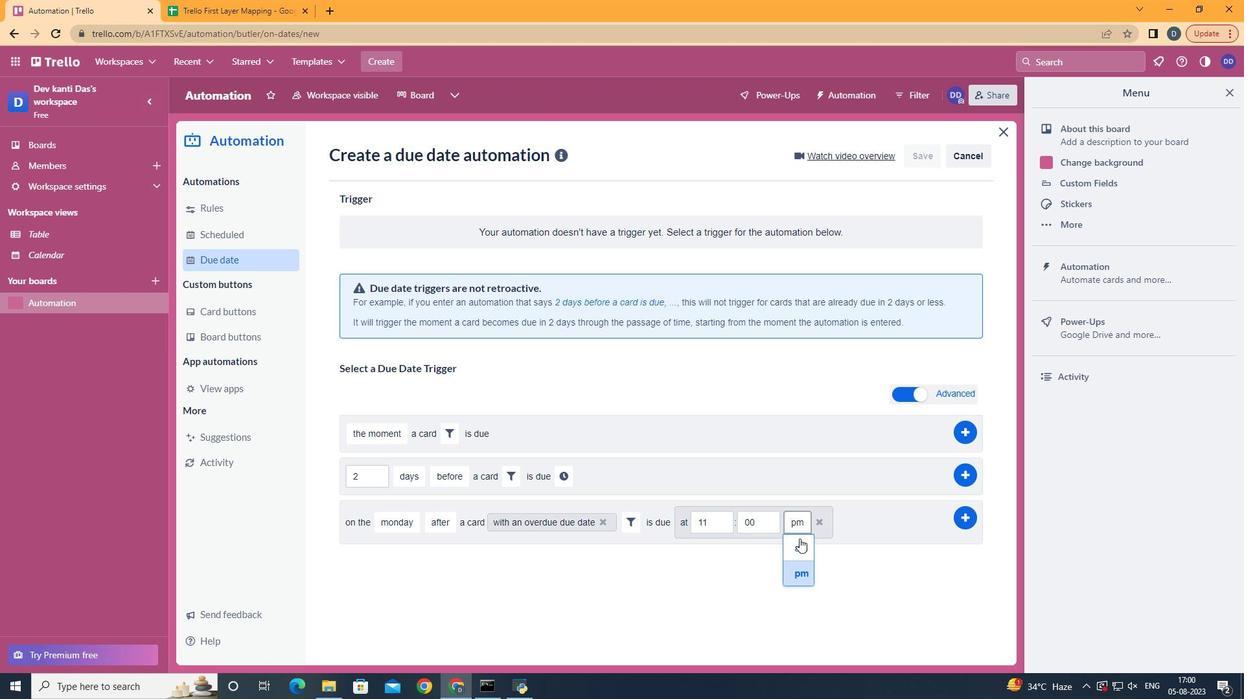 
Action: Mouse pressed left at (789, 529)
Screenshot: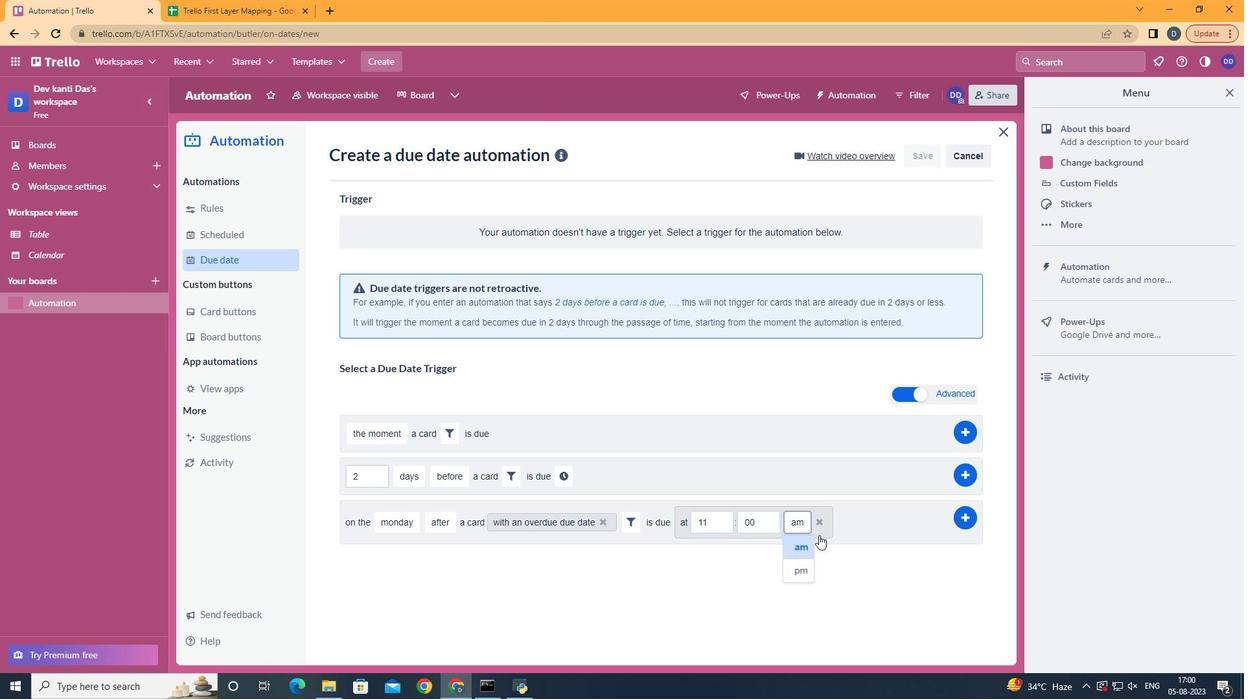 
Action: Mouse moved to (957, 504)
Screenshot: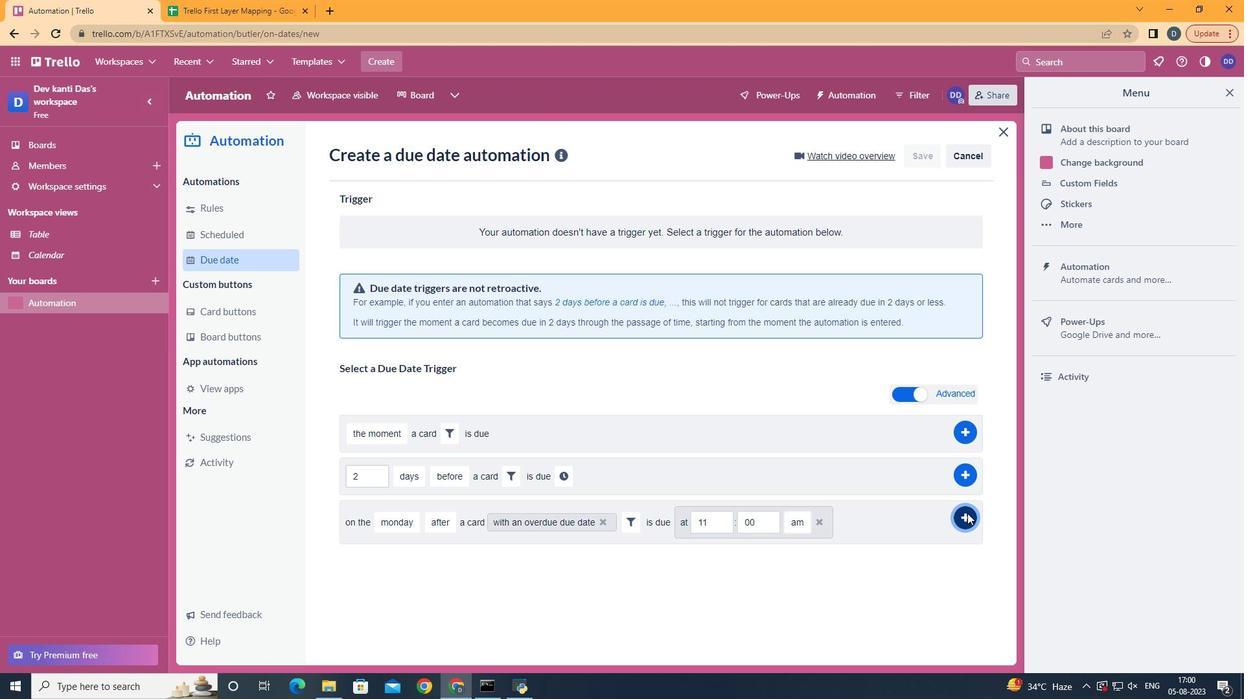 
Action: Mouse pressed left at (957, 504)
Screenshot: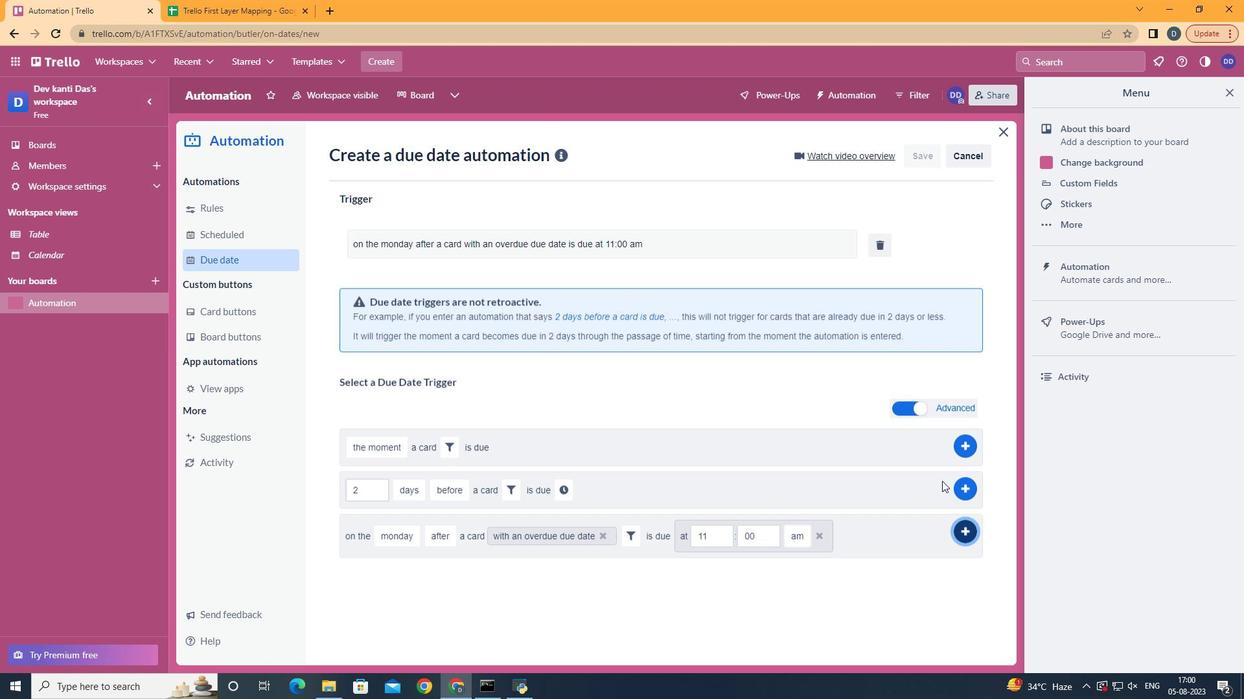 
Action: Mouse moved to (658, 232)
Screenshot: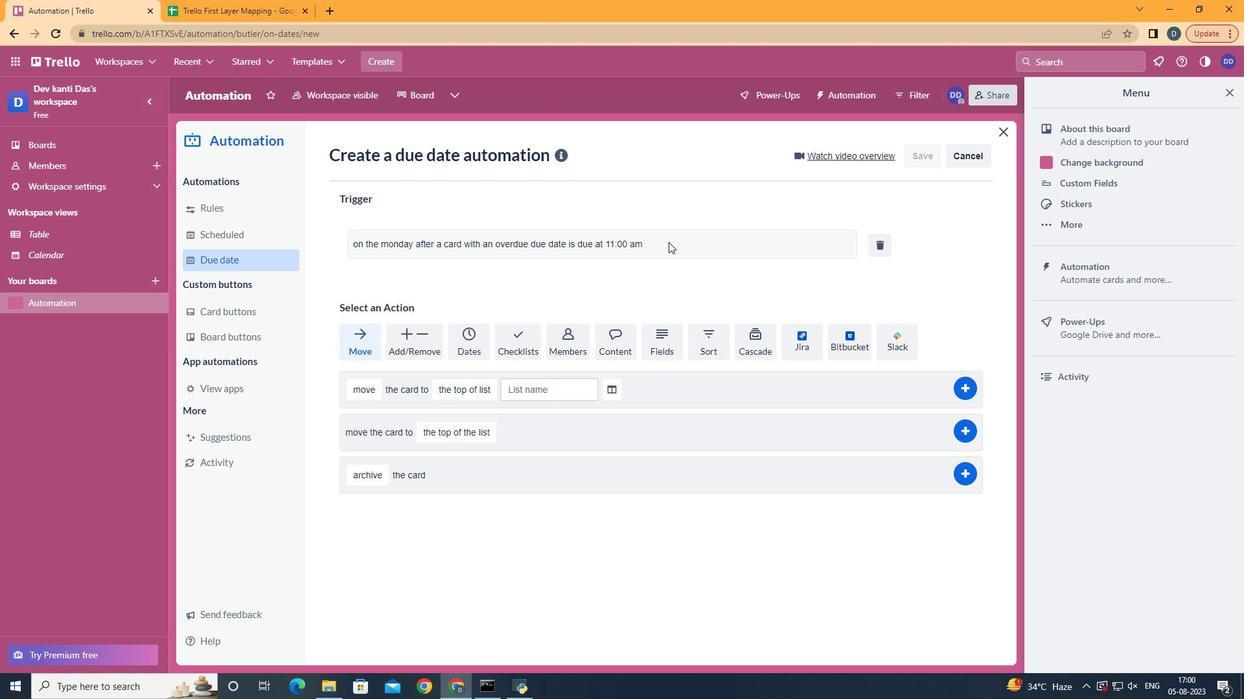 
